 Task:  Click on Hockey In the Cross-Check Hockey League click on  Pick Sheet Your name Abigail Davis Team name St. Charles Chill - D and  Email softage.4@softage.net Period 1 - 3 Point Game Los Angeles Kings Period 1 - 2 Point Game Edmonton Oilers Period 1 - 1 Point Game Detroit Red Wings Period 2 - 3 Point Game Dallas Stars Period 2 - 2 Point Game Columbus Blue Jackets Period 2 - 1 Point Game Colorado Avalanche Period 3 - 3 Point Game Chicago Blackhawks Period 3 - 2 Point Game Carolina Hurricanes Period 3 - 1 Point Game Calgary Flames Submit pick sheet
Action: Mouse moved to (659, 244)
Screenshot: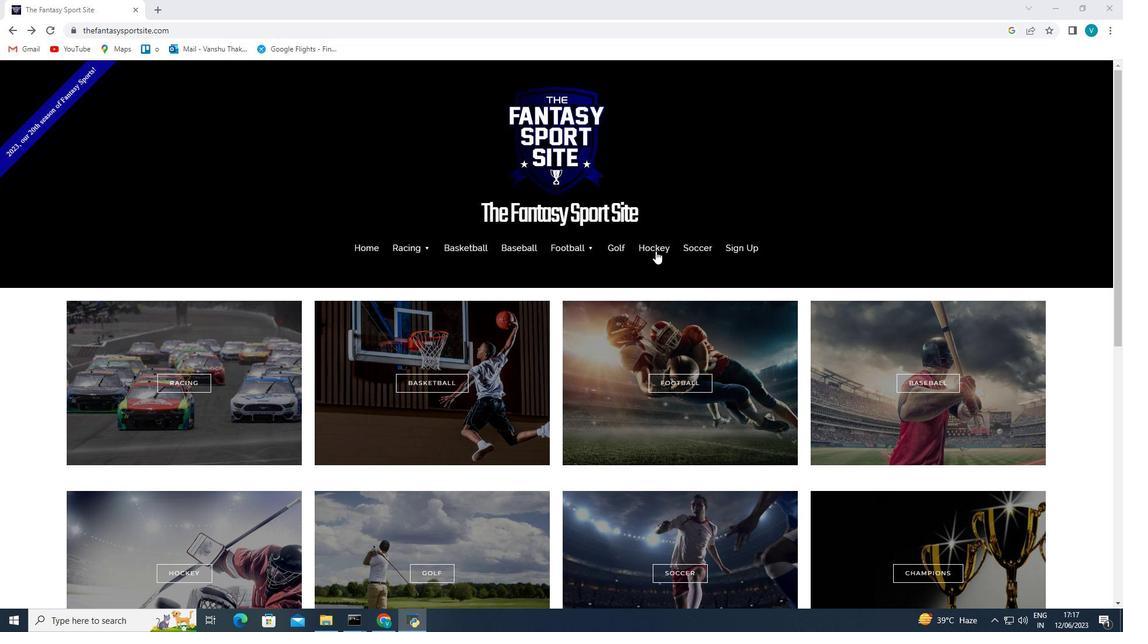 
Action: Mouse pressed left at (659, 244)
Screenshot: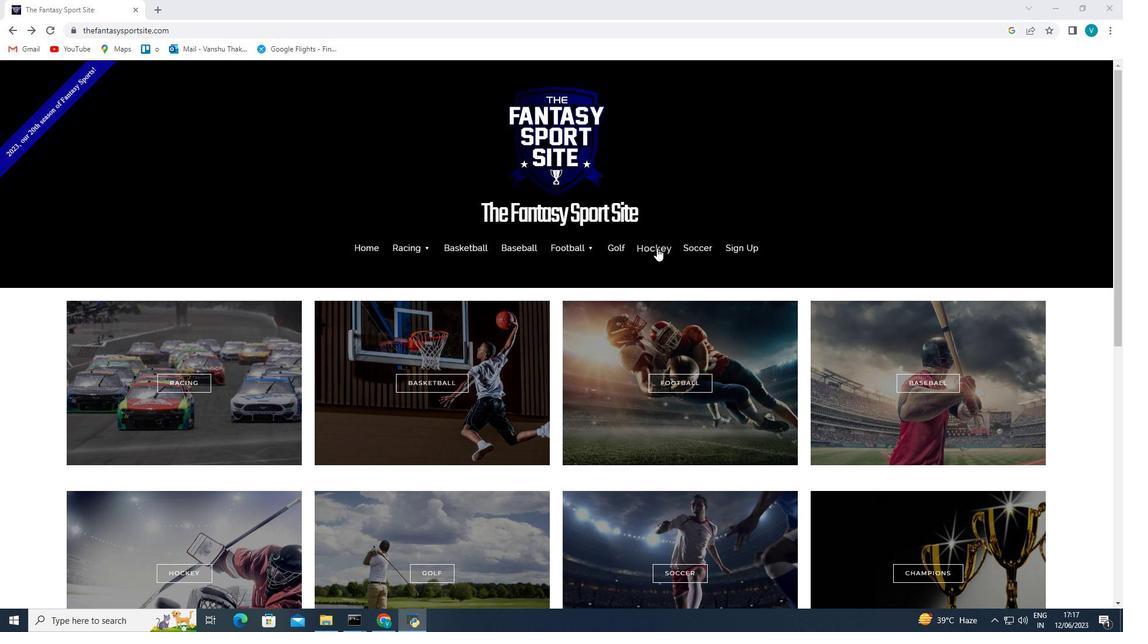 
Action: Mouse moved to (331, 576)
Screenshot: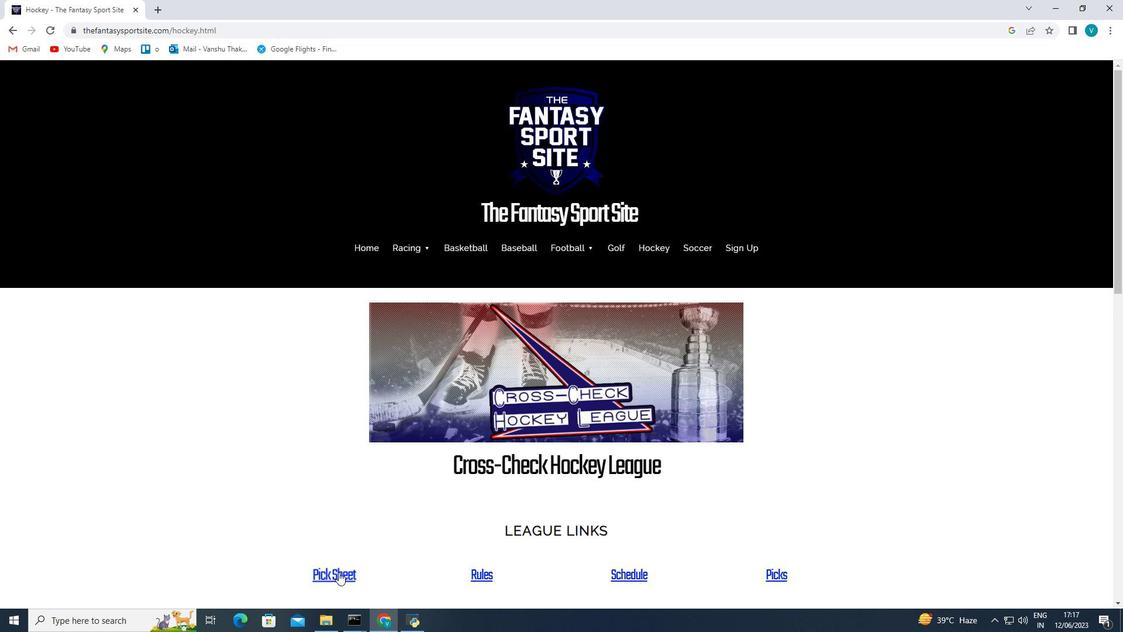 
Action: Mouse pressed left at (331, 576)
Screenshot: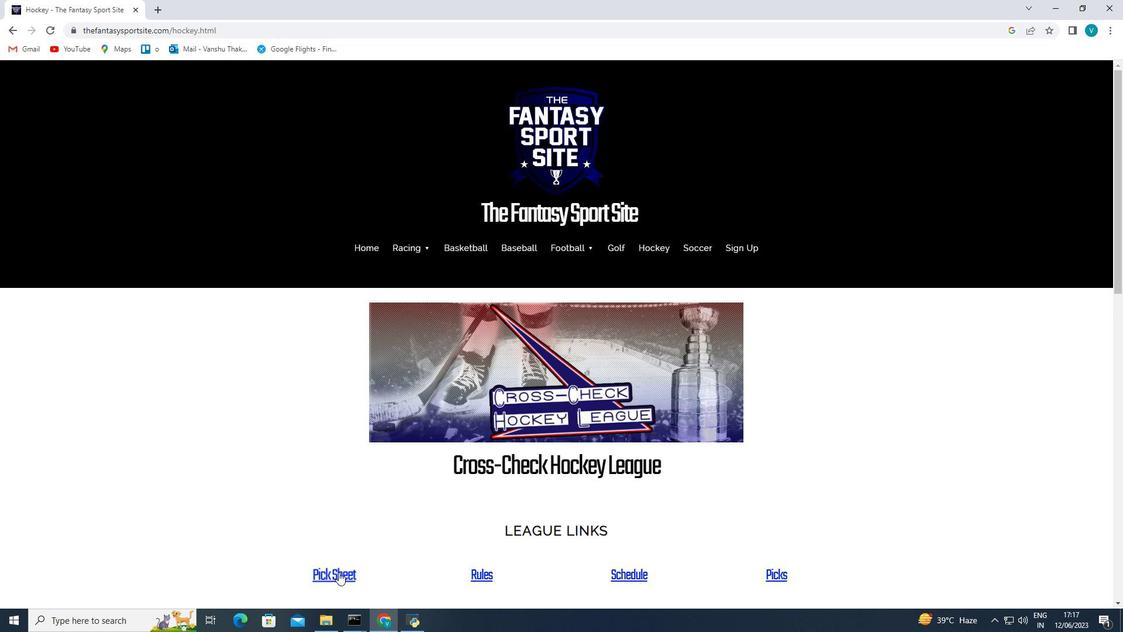 
Action: Mouse moved to (766, 395)
Screenshot: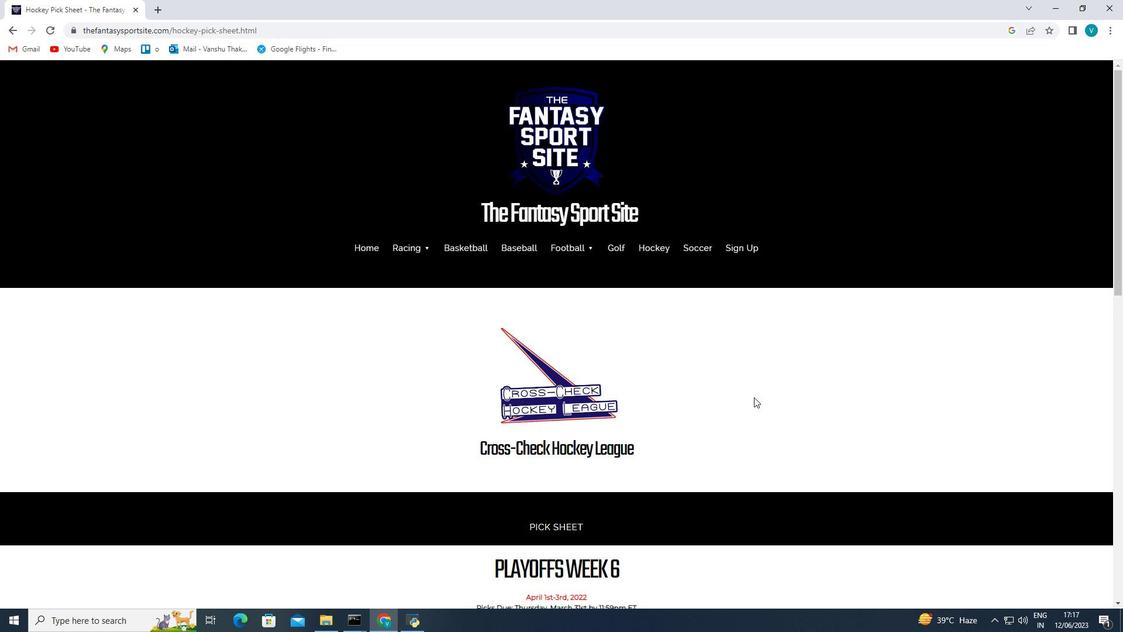 
Action: Mouse scrolled (766, 395) with delta (0, 0)
Screenshot: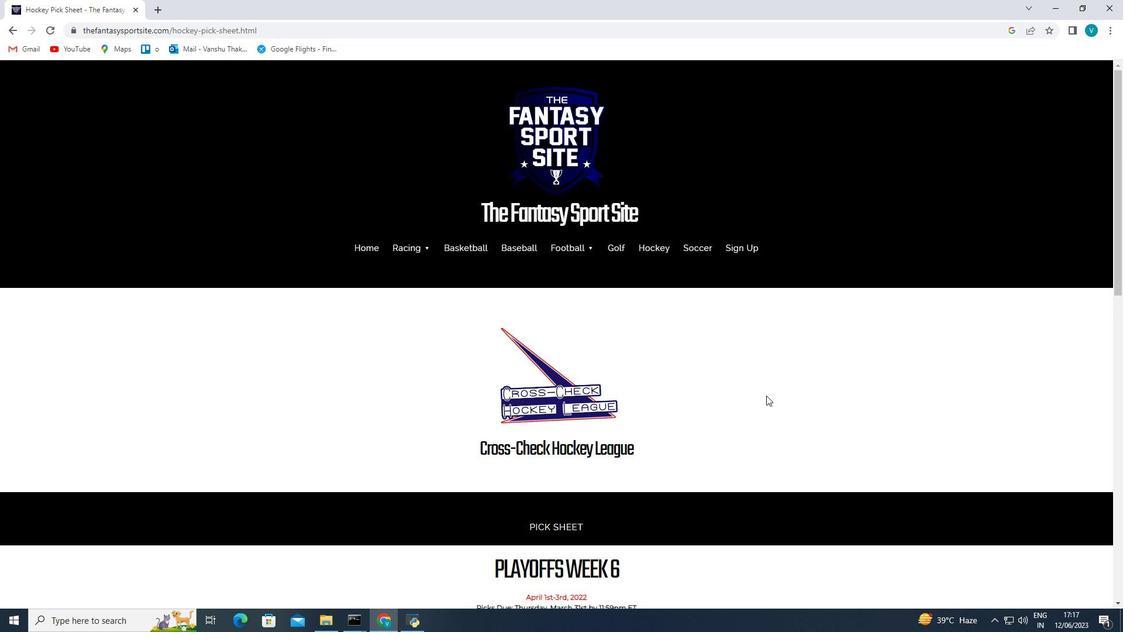 
Action: Mouse scrolled (766, 395) with delta (0, 0)
Screenshot: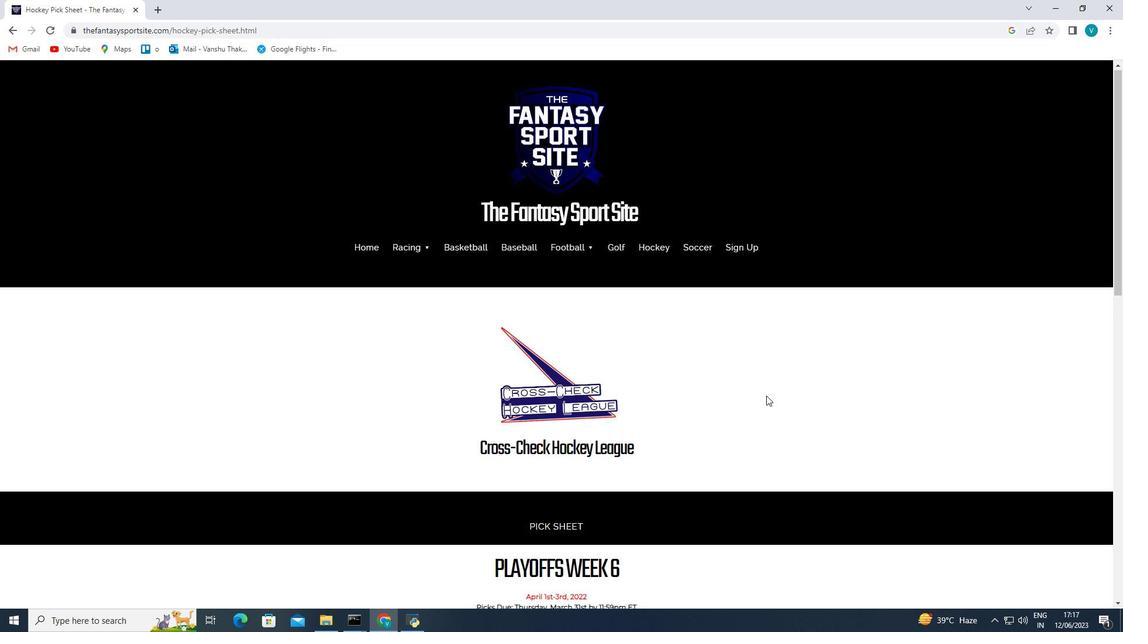 
Action: Mouse scrolled (766, 395) with delta (0, 0)
Screenshot: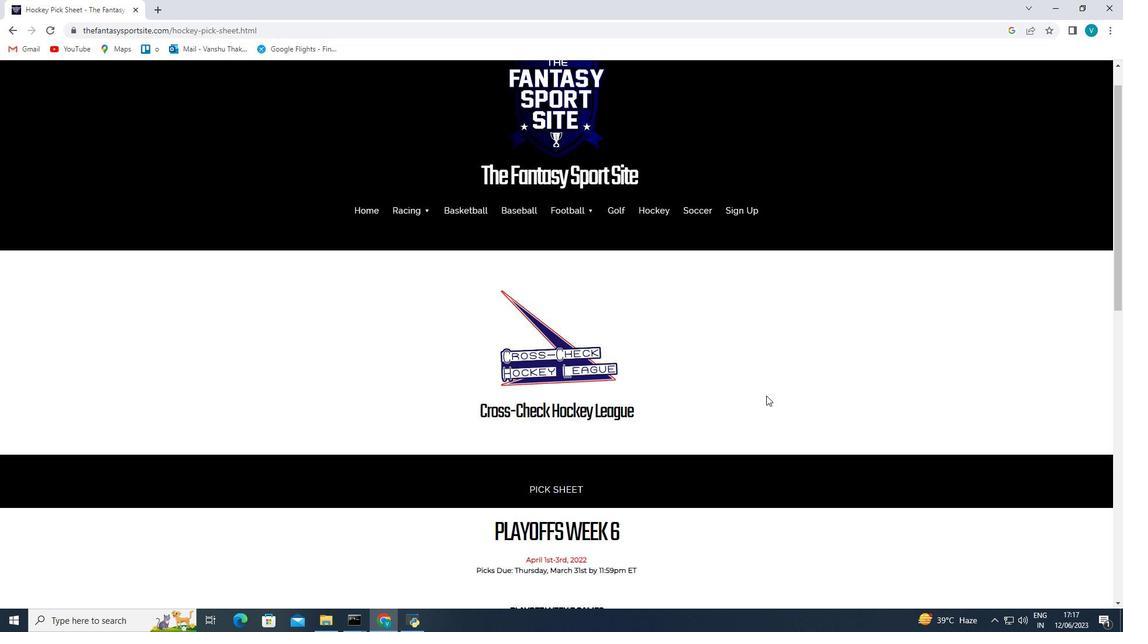 
Action: Mouse moved to (769, 395)
Screenshot: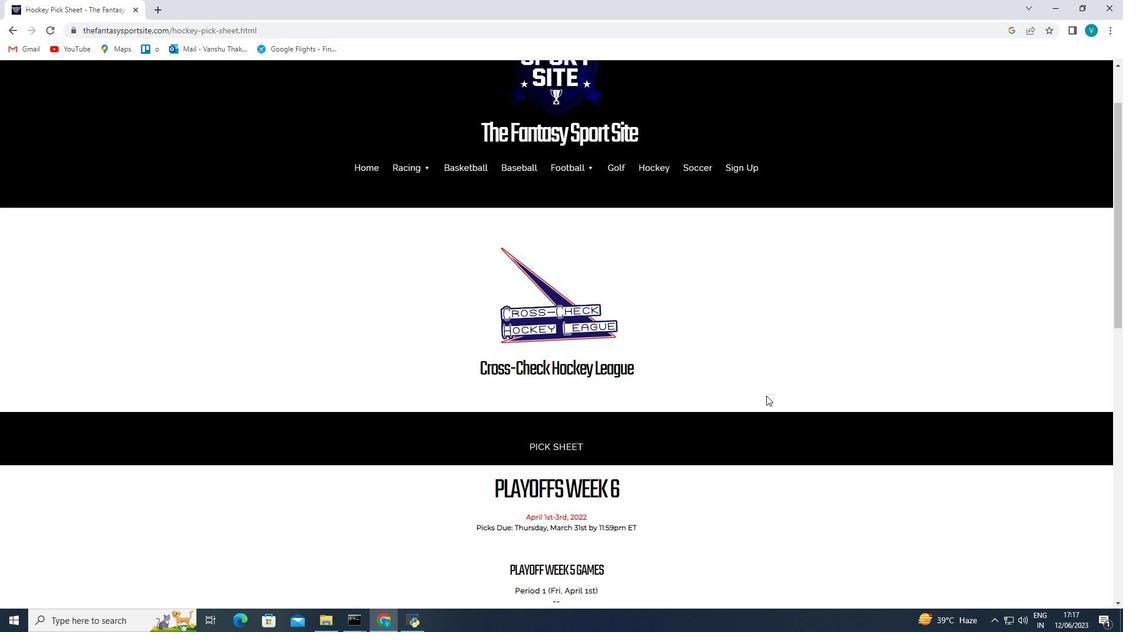 
Action: Mouse scrolled (769, 394) with delta (0, 0)
Screenshot: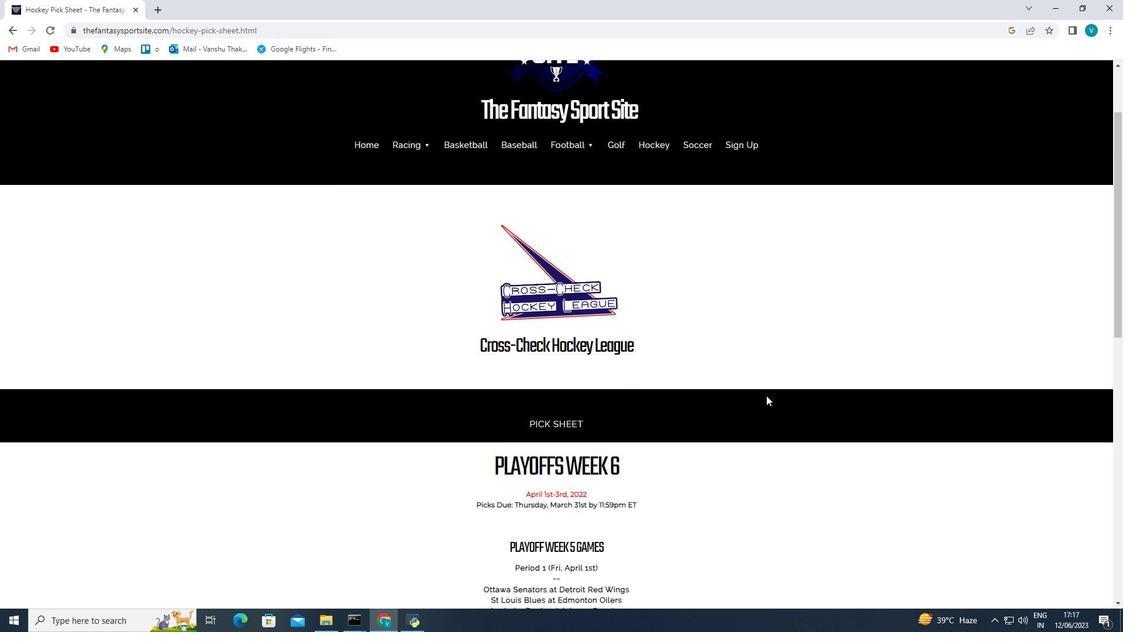 
Action: Mouse moved to (772, 393)
Screenshot: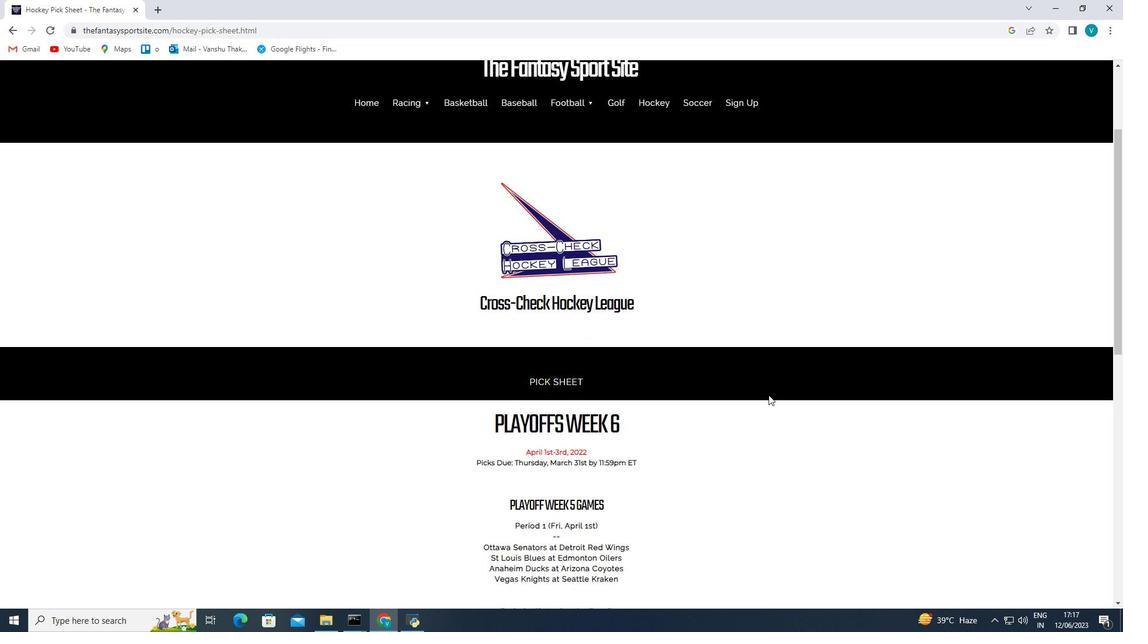 
Action: Mouse scrolled (772, 392) with delta (0, 0)
Screenshot: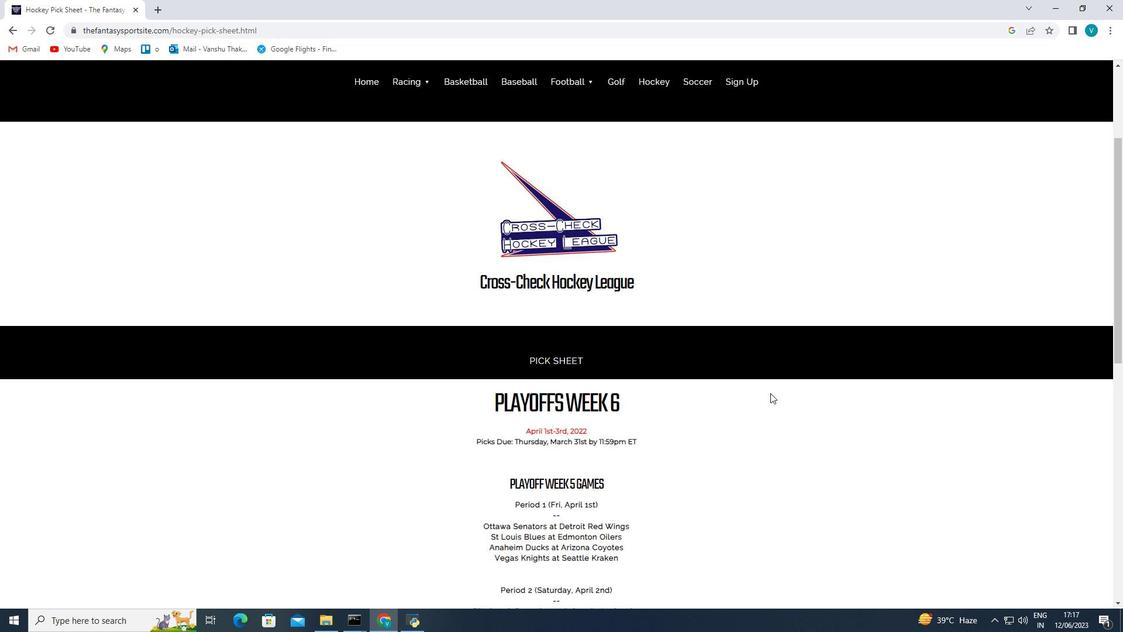 
Action: Mouse moved to (774, 391)
Screenshot: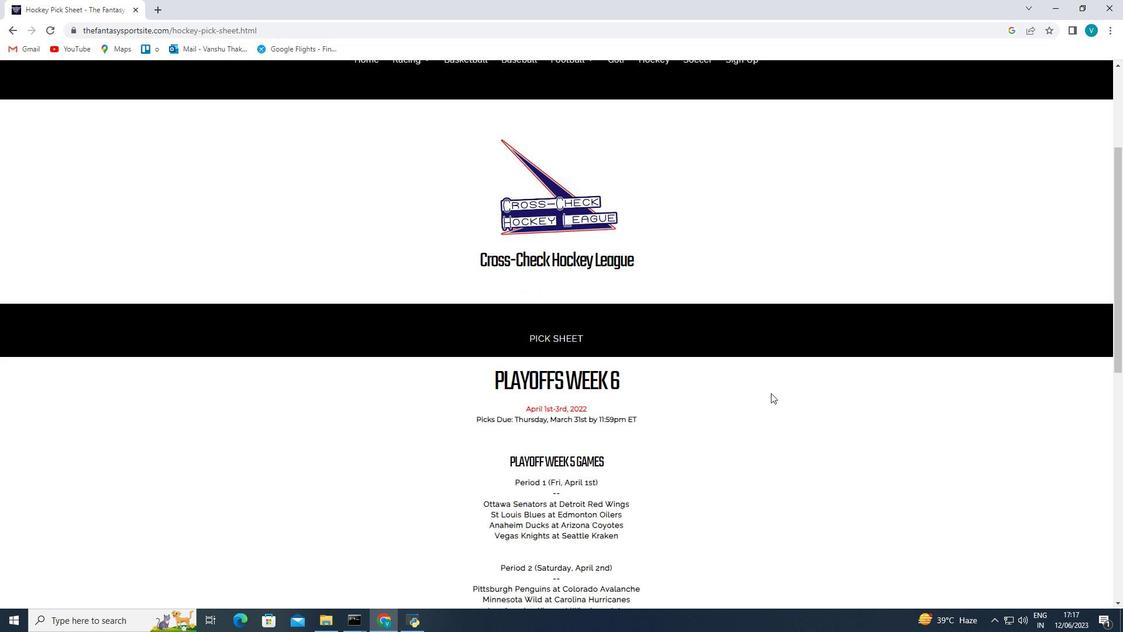 
Action: Mouse scrolled (774, 391) with delta (0, 0)
Screenshot: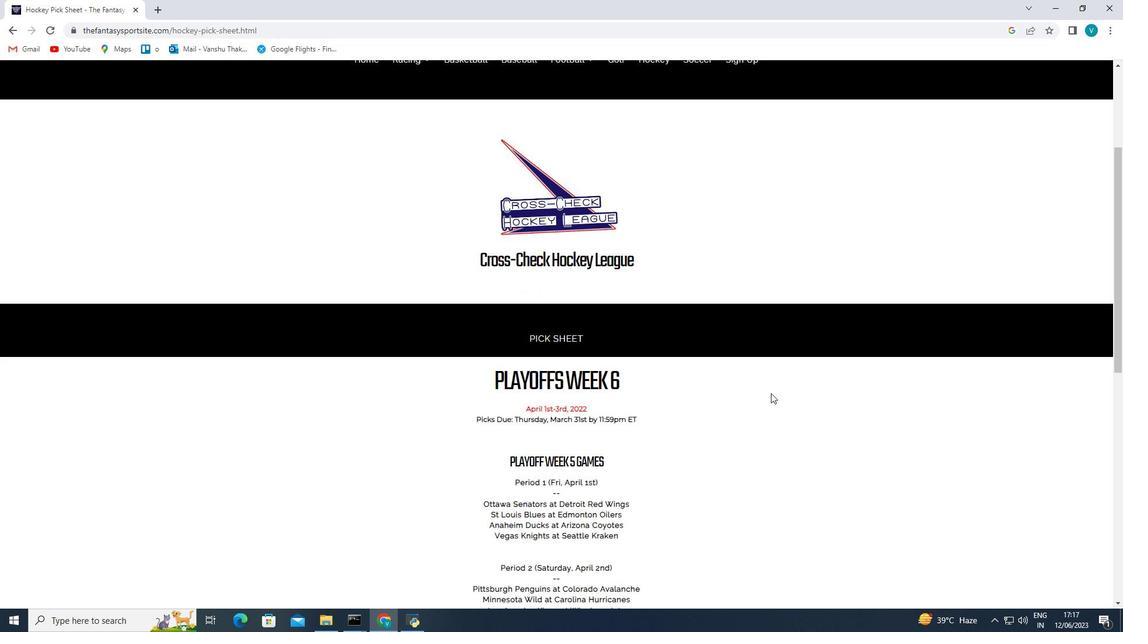 
Action: Mouse moved to (775, 391)
Screenshot: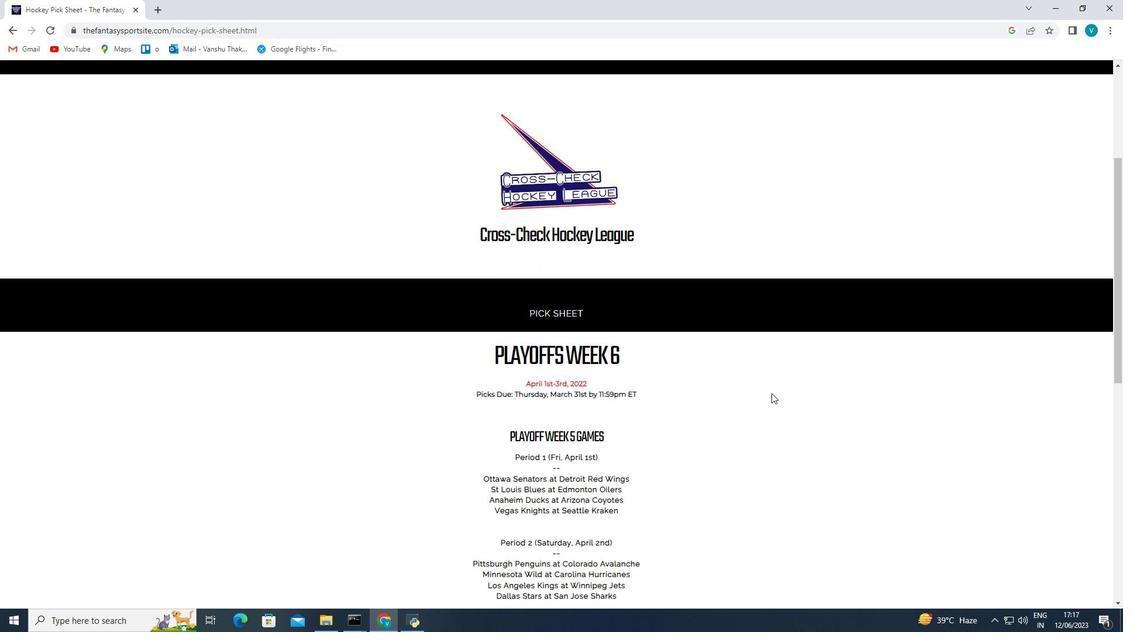 
Action: Mouse scrolled (775, 390) with delta (0, 0)
Screenshot: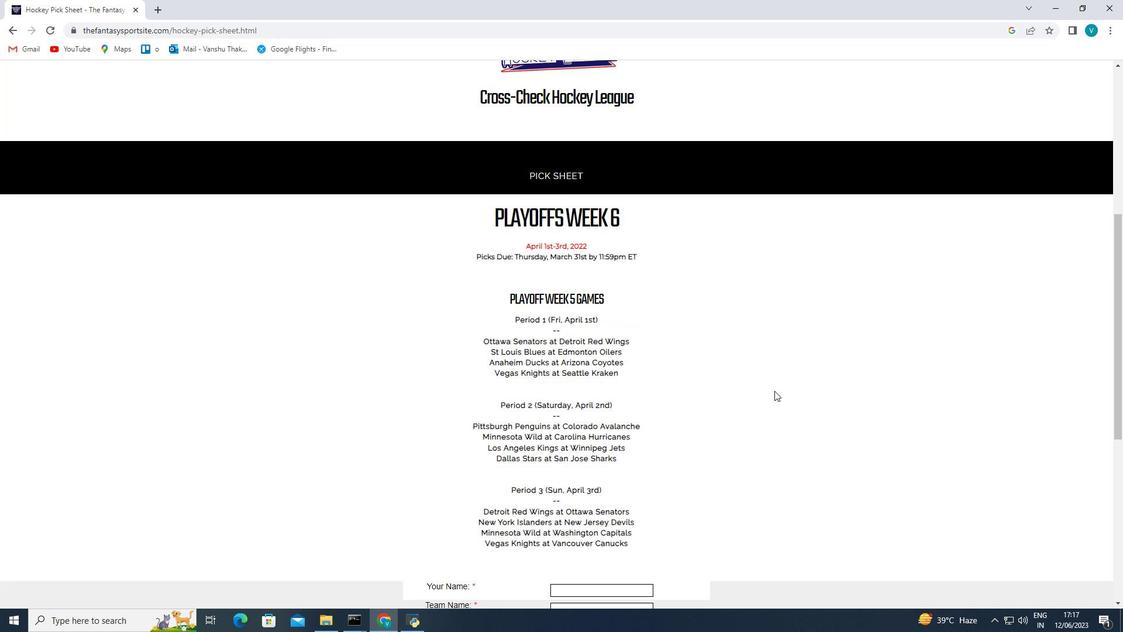 
Action: Mouse scrolled (775, 390) with delta (0, 0)
Screenshot: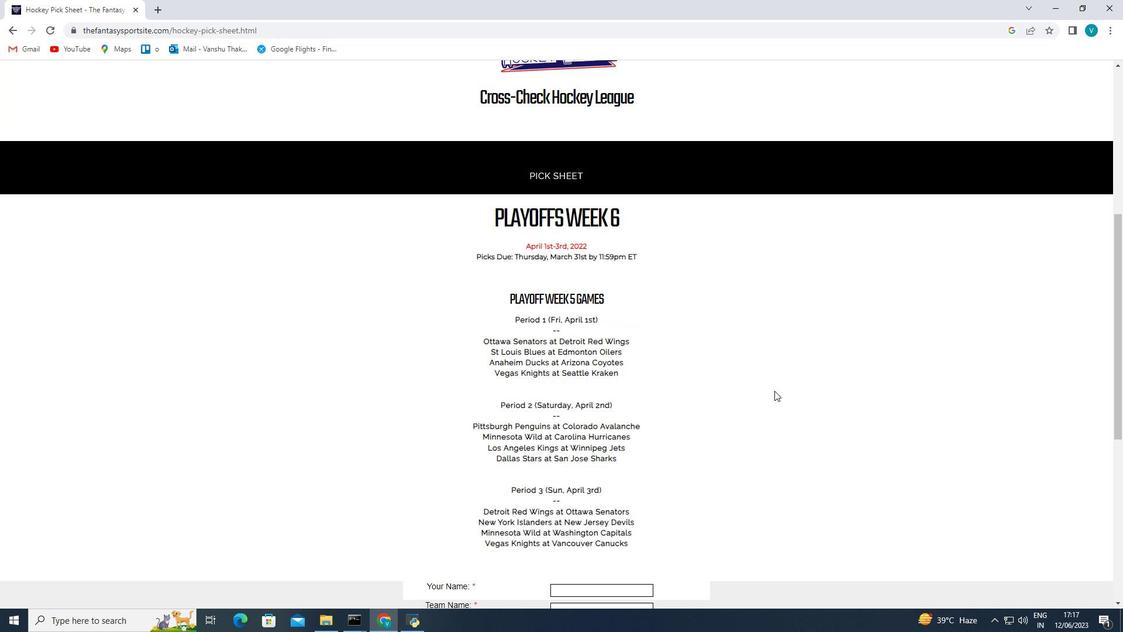 
Action: Mouse scrolled (775, 390) with delta (0, 0)
Screenshot: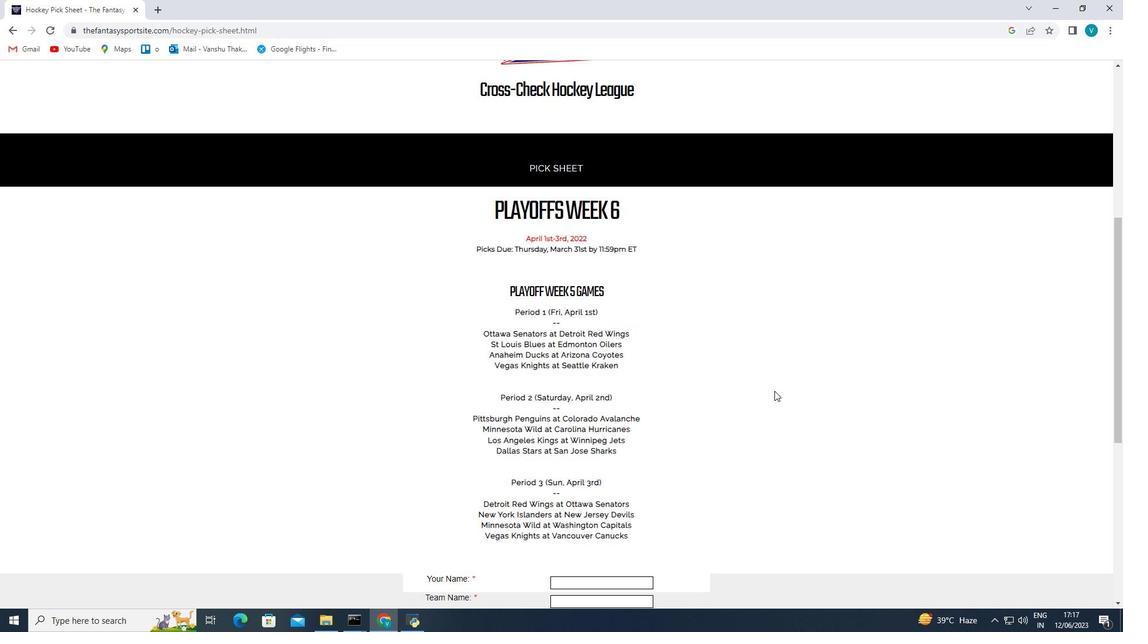 
Action: Mouse scrolled (775, 390) with delta (0, 0)
Screenshot: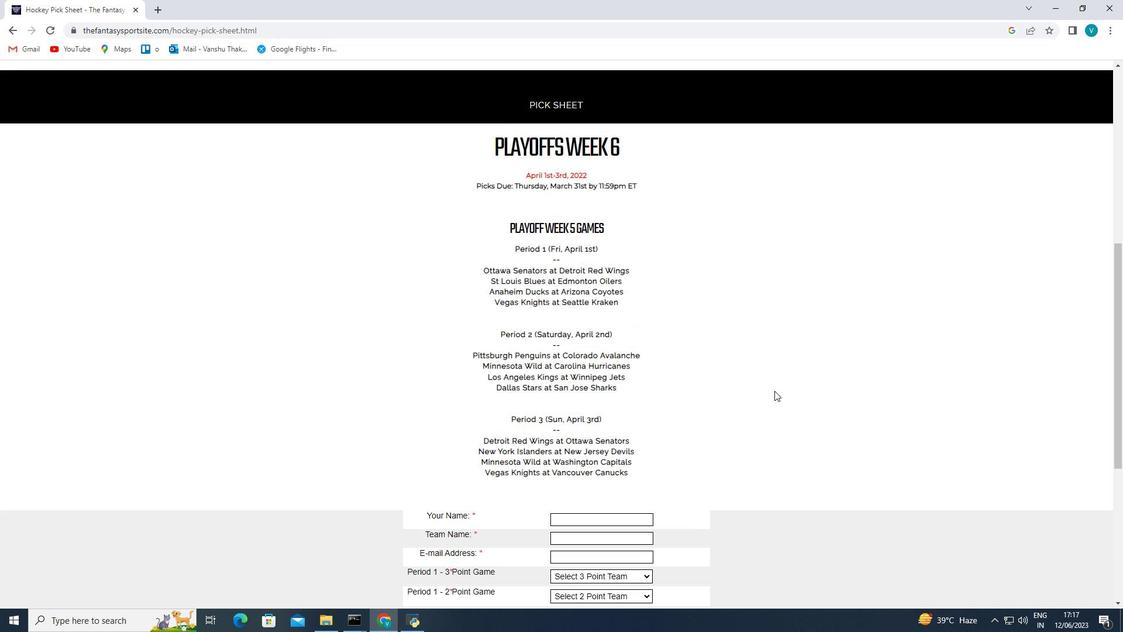 
Action: Mouse scrolled (775, 390) with delta (0, 0)
Screenshot: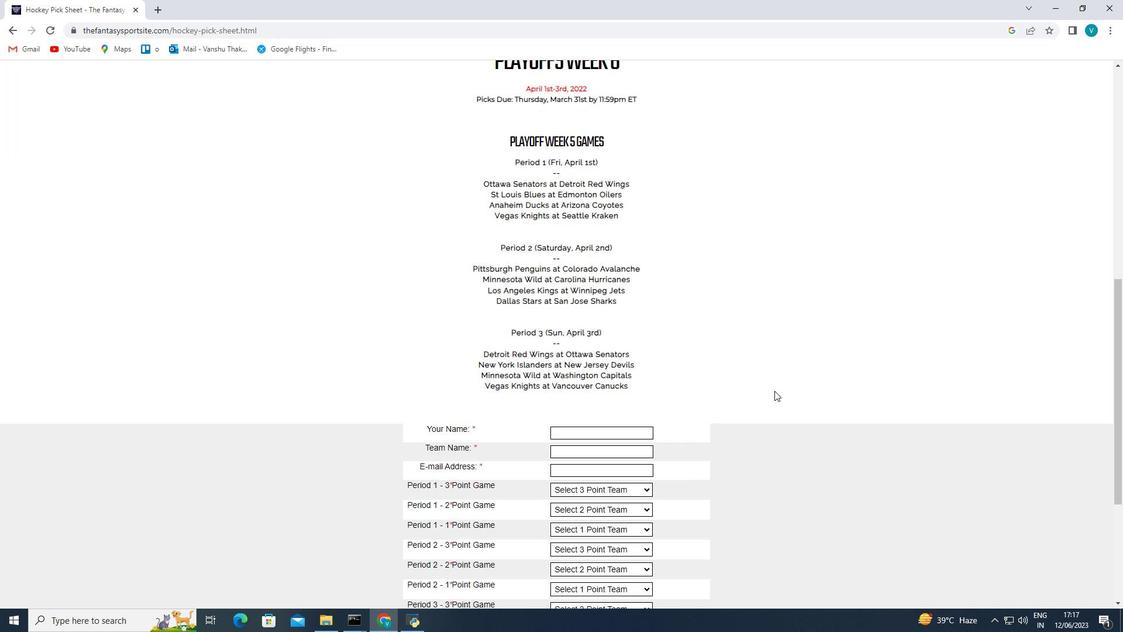 
Action: Mouse scrolled (775, 390) with delta (0, 0)
Screenshot: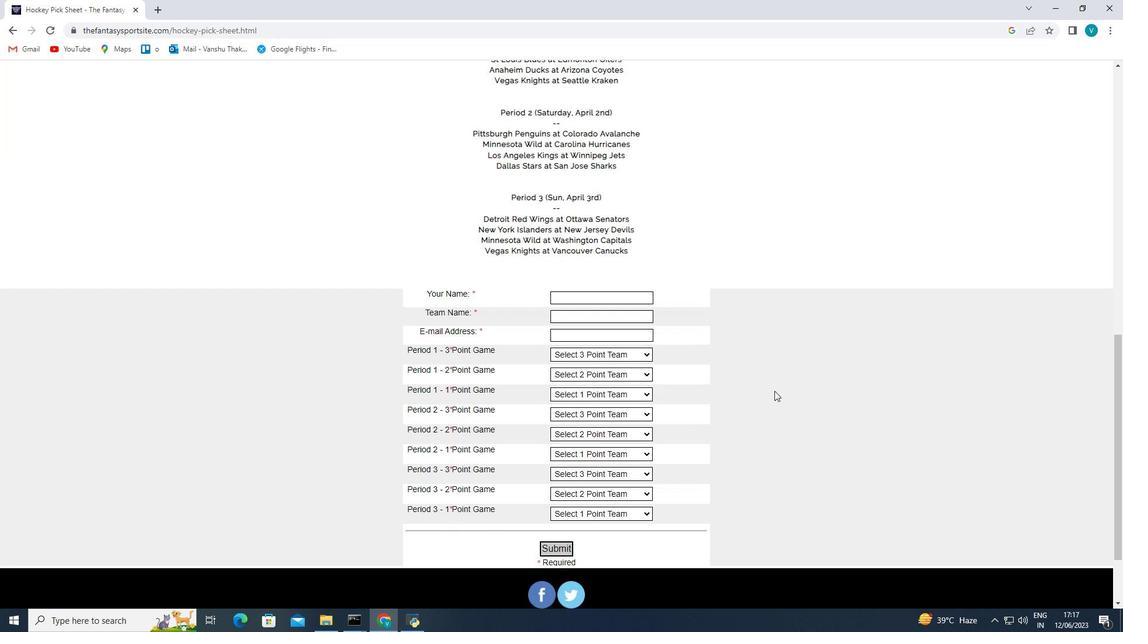 
Action: Mouse moved to (607, 244)
Screenshot: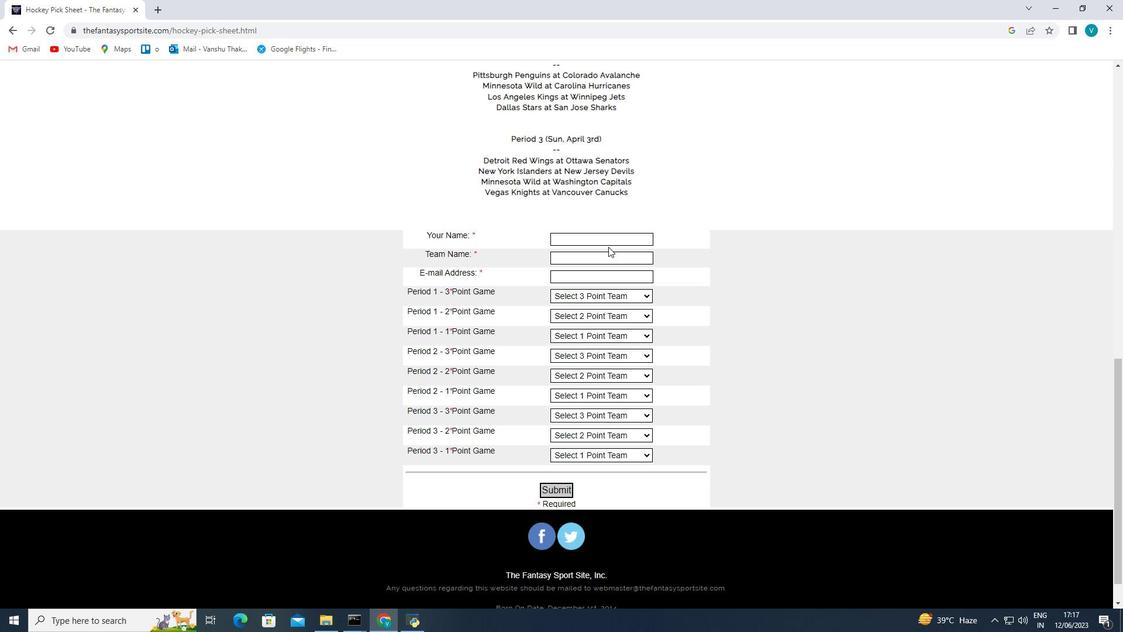 
Action: Mouse pressed left at (607, 244)
Screenshot: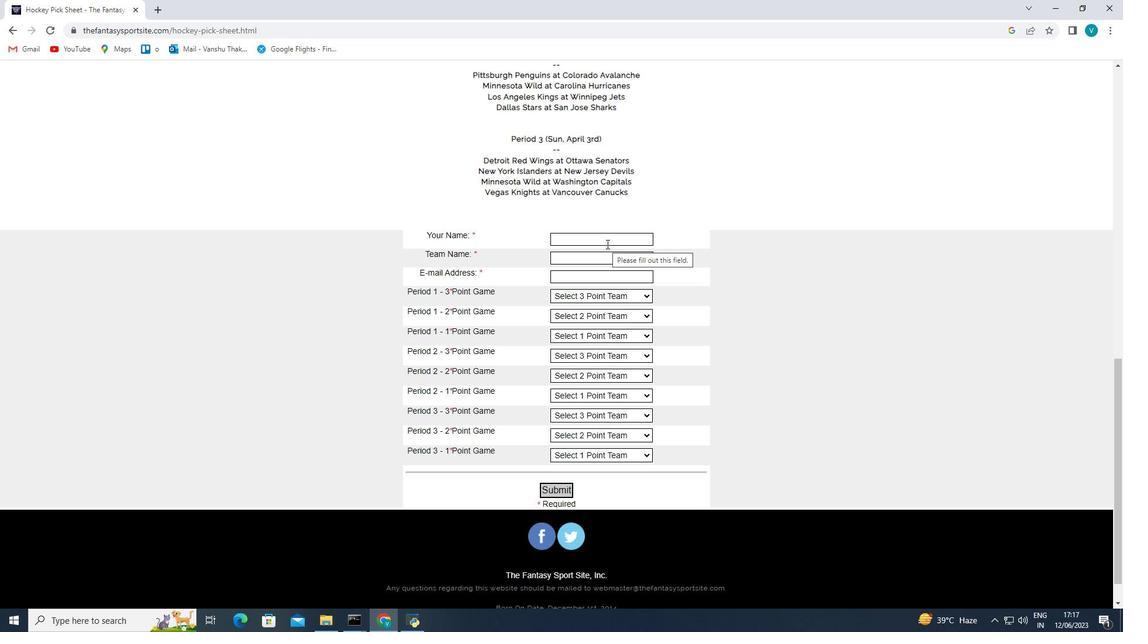 
Action: Key pressed <Key.shift>Ab
Screenshot: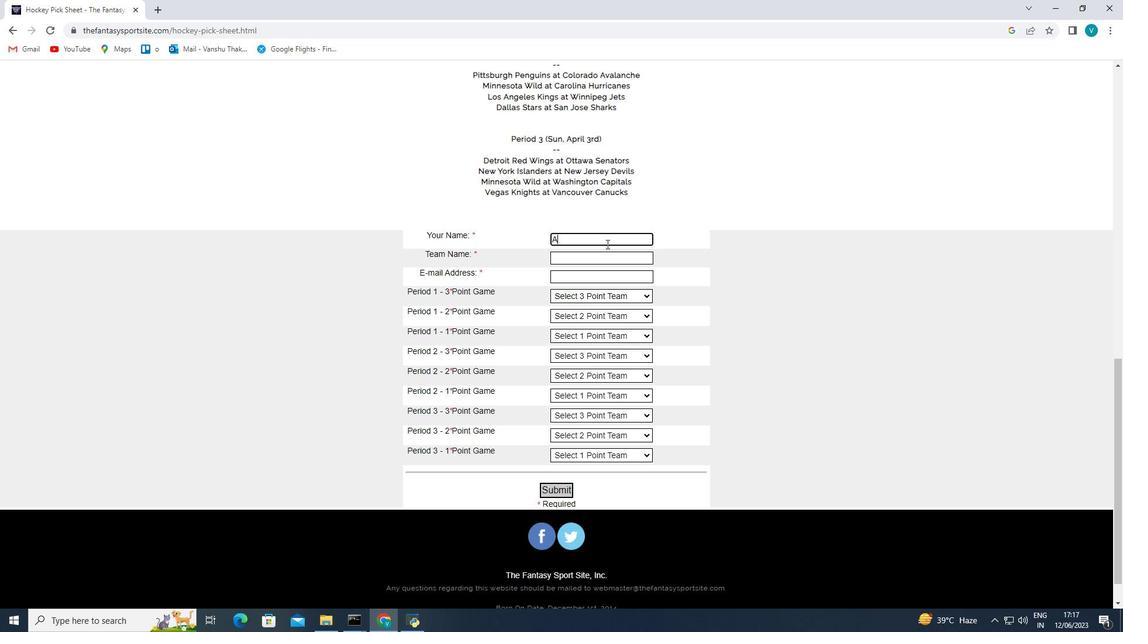 
Action: Mouse moved to (607, 244)
Screenshot: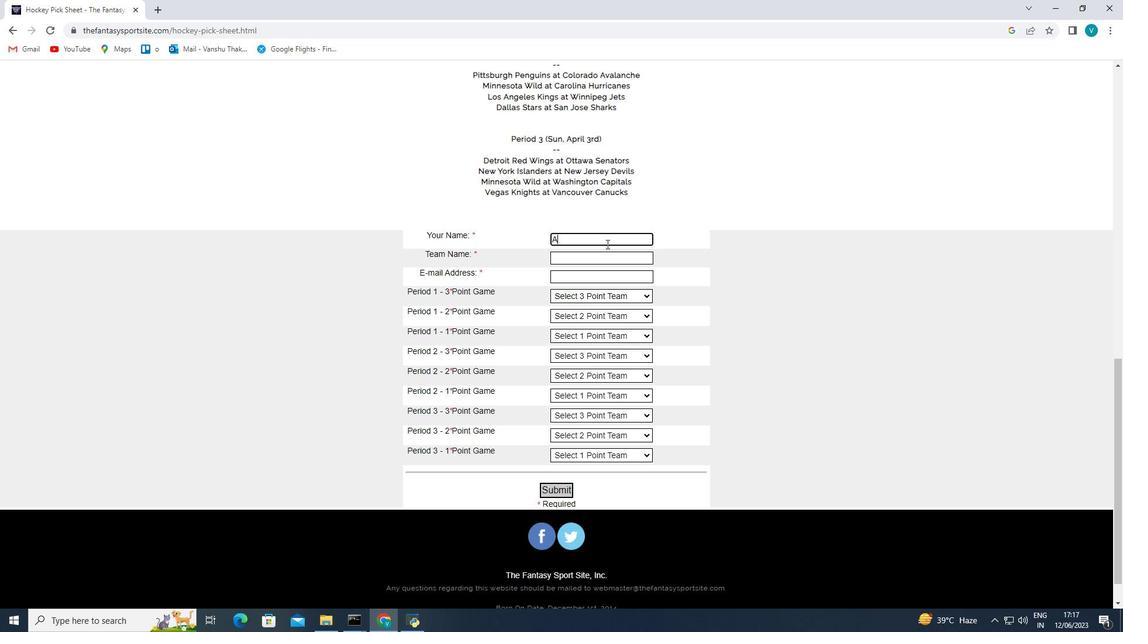 
Action: Key pressed i
Screenshot: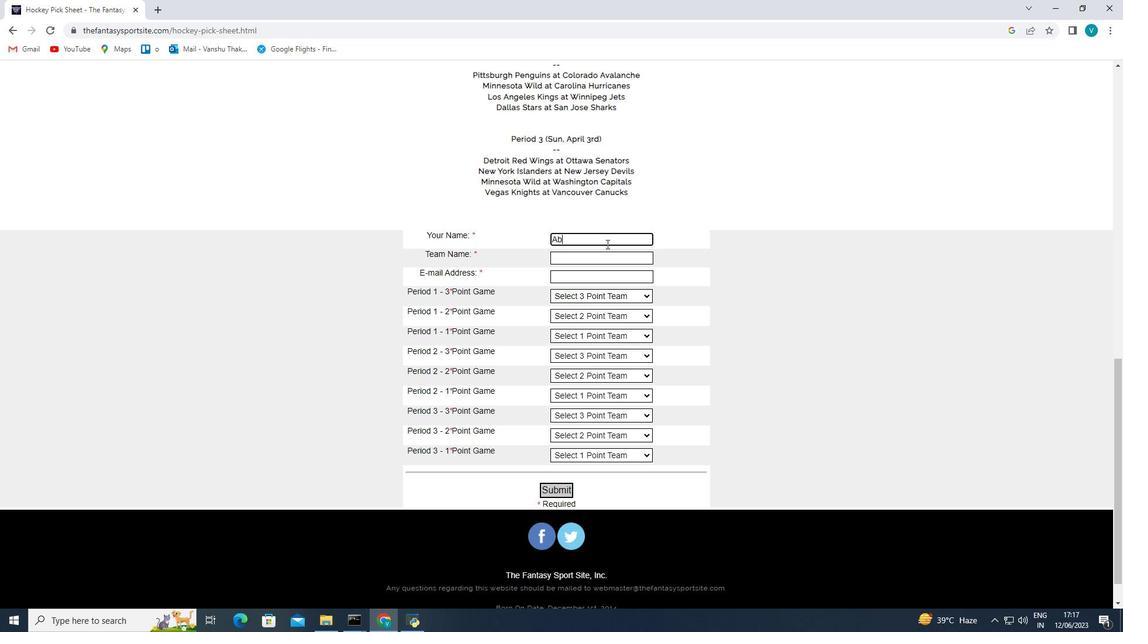 
Action: Mouse moved to (608, 241)
Screenshot: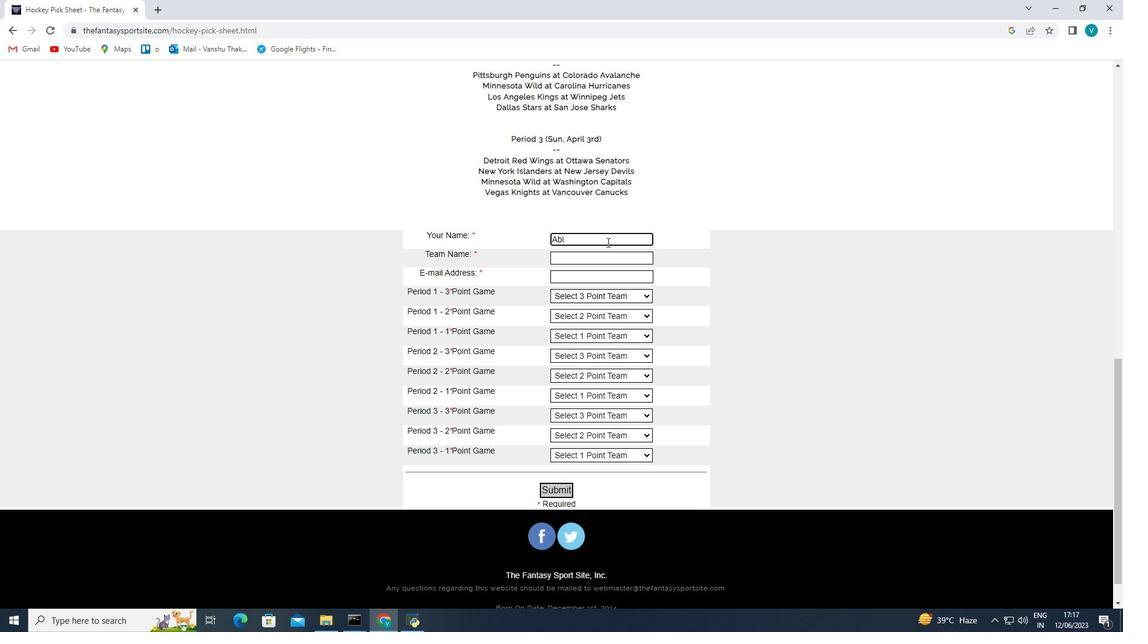 
Action: Key pressed gail<Key.space><Key.shift>Davis
Screenshot: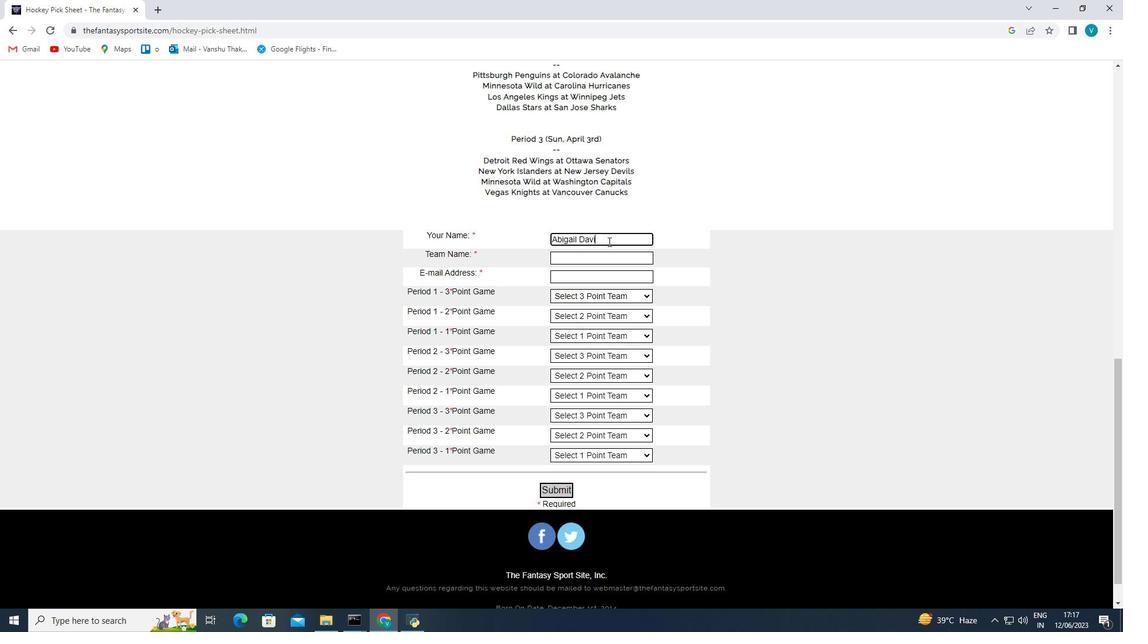 
Action: Mouse moved to (603, 255)
Screenshot: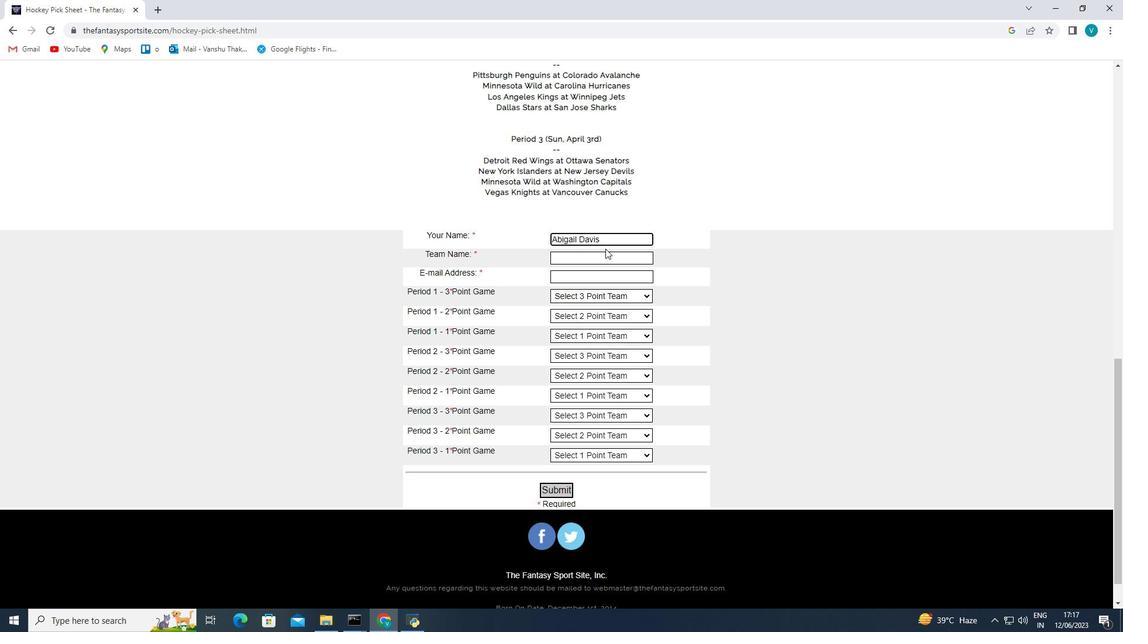 
Action: Mouse pressed left at (603, 255)
Screenshot: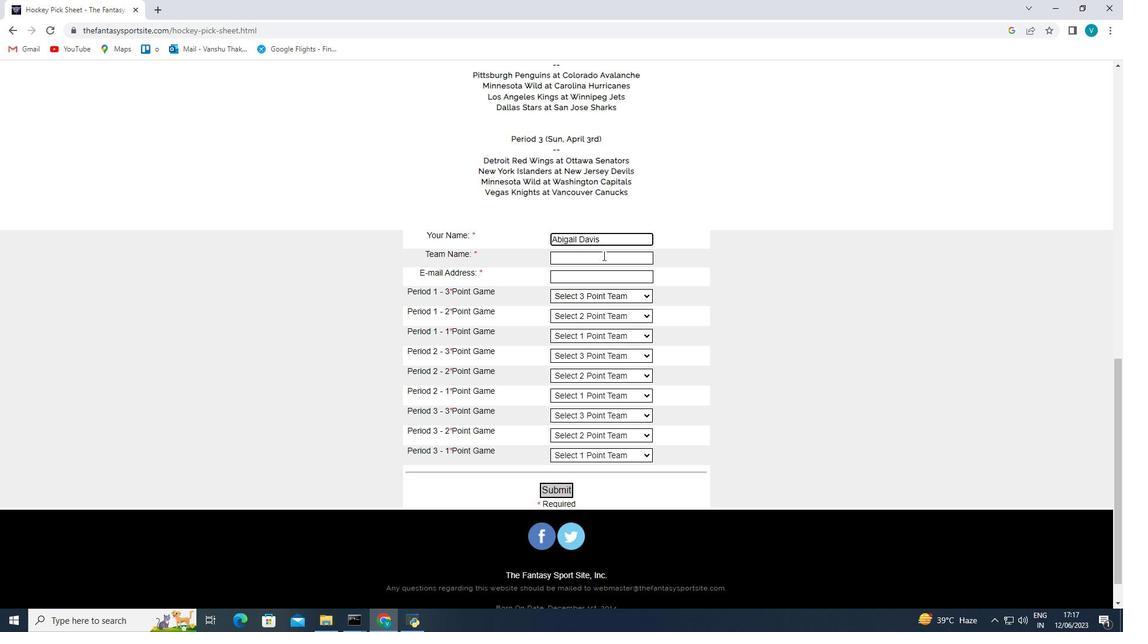 
Action: Key pressed <Key.shift>St
Screenshot: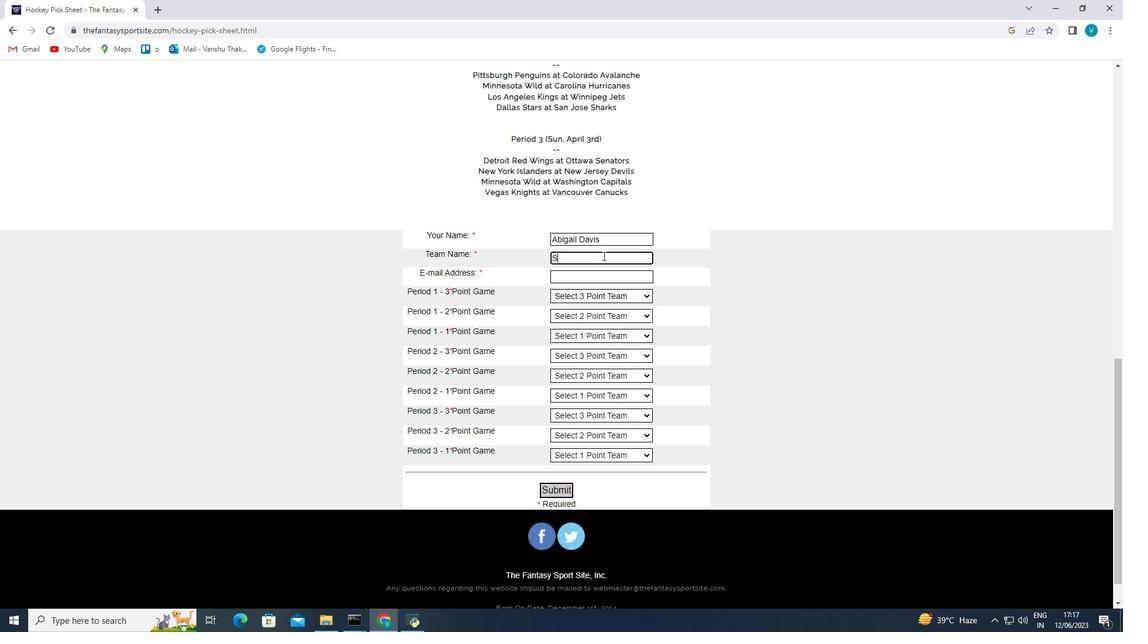 
Action: Mouse moved to (603, 255)
Screenshot: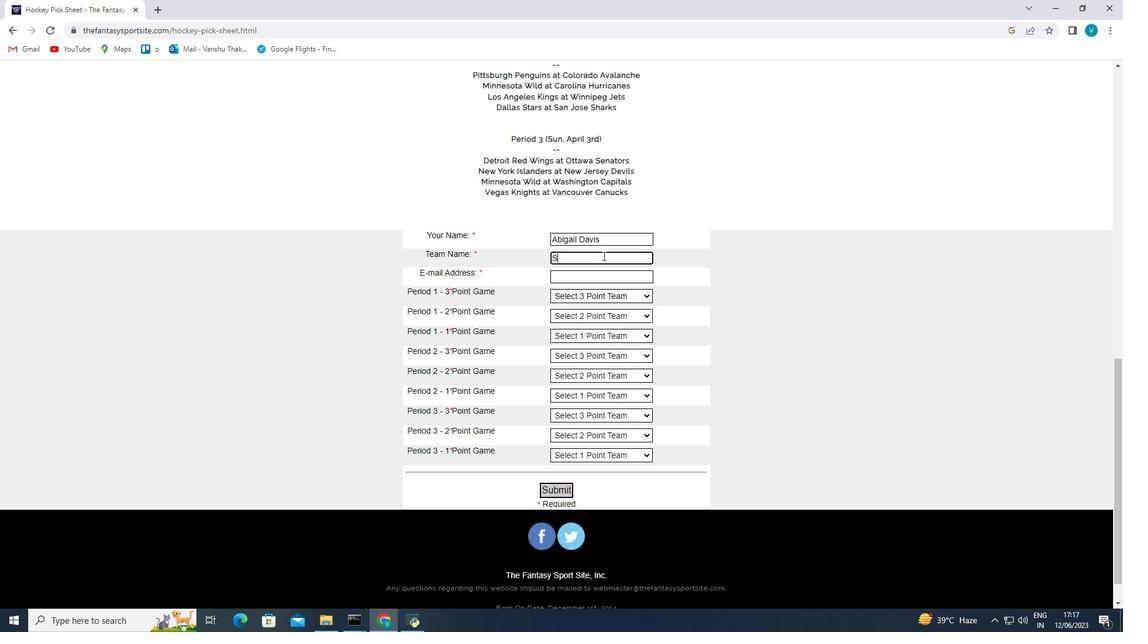 
Action: Key pressed .<Key.space><Key.shift>Ch
Screenshot: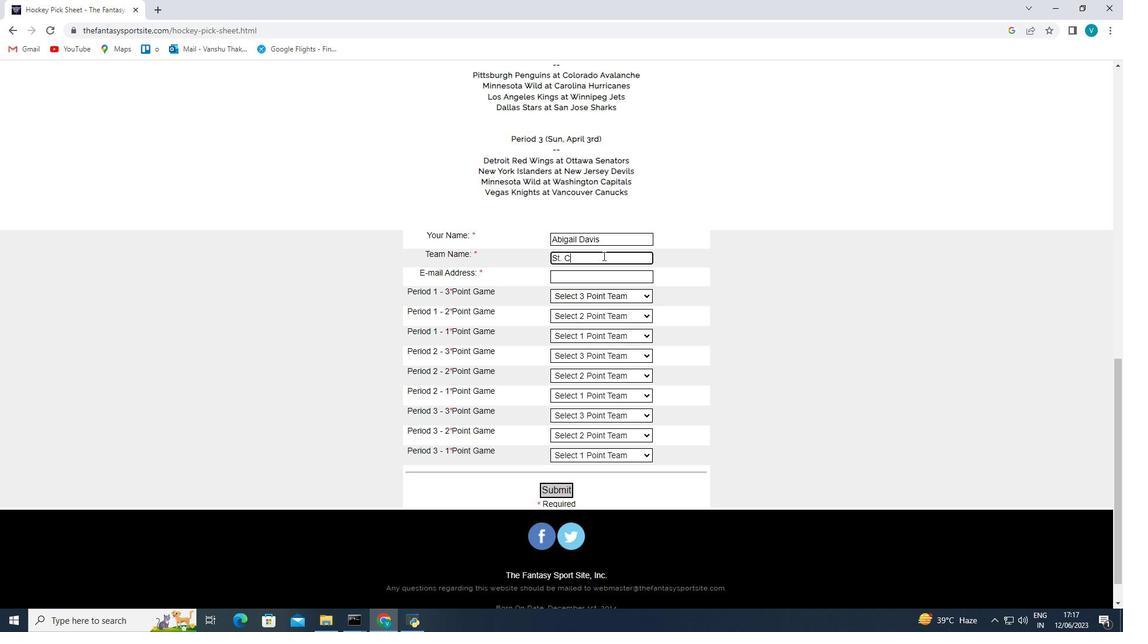 
Action: Mouse moved to (603, 255)
Screenshot: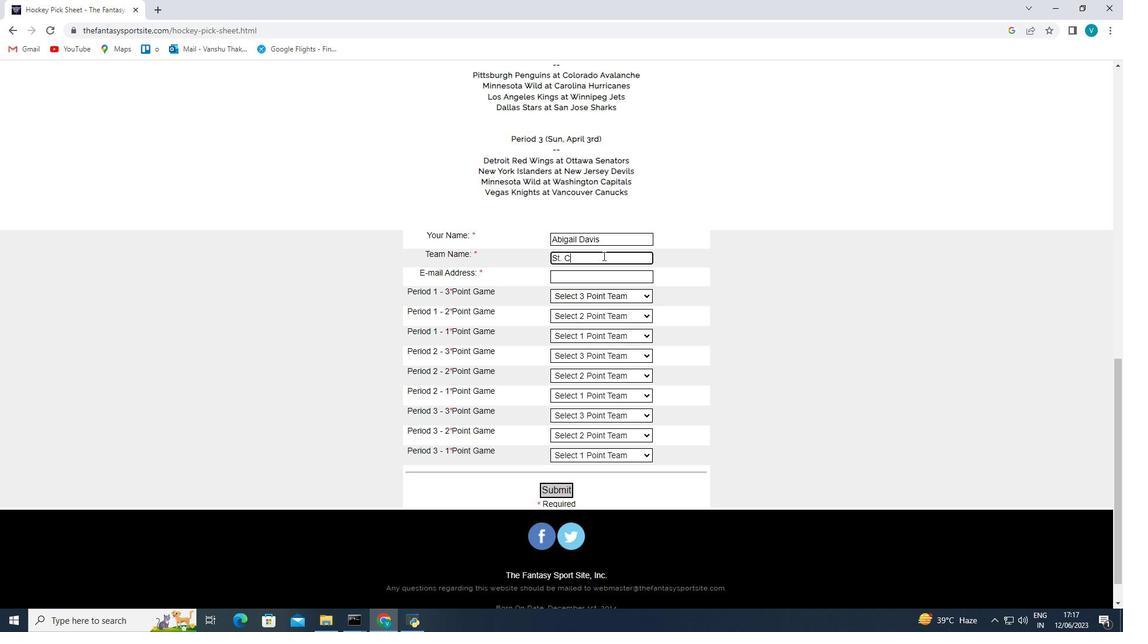 
Action: Key pressed arles
Screenshot: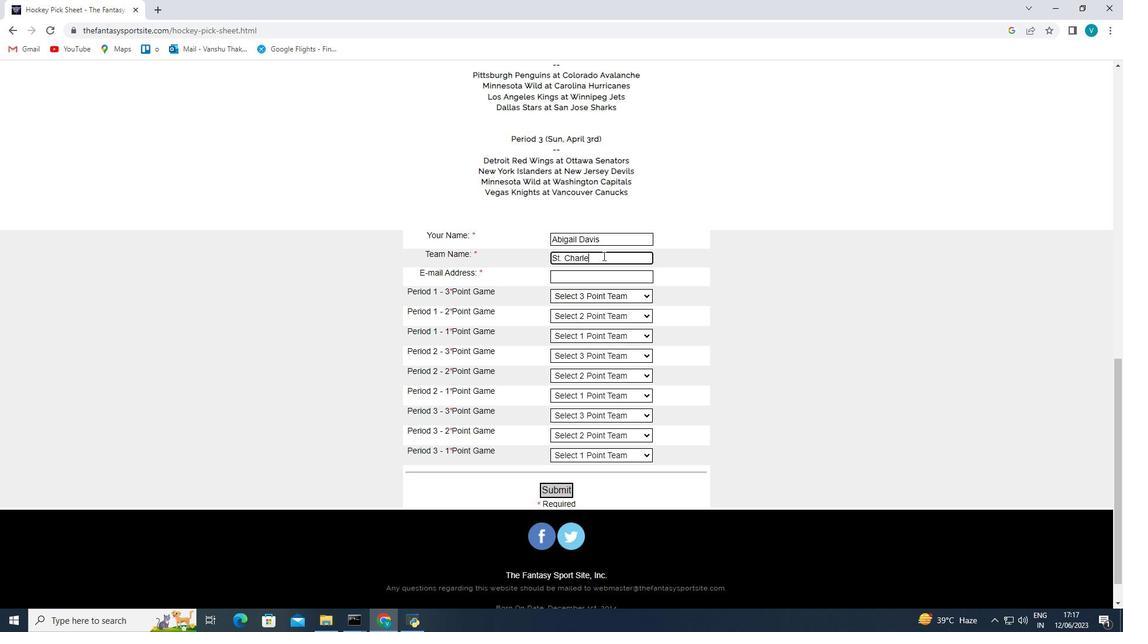 
Action: Mouse moved to (603, 255)
Screenshot: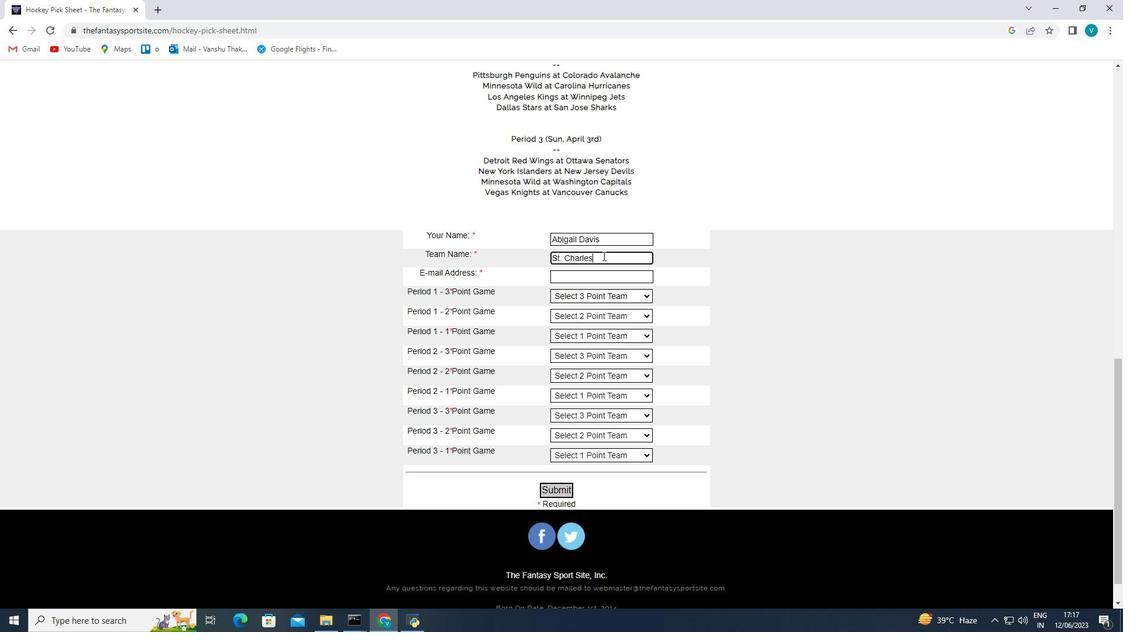 
Action: Key pressed <Key.space><Key.shift>Ch
Screenshot: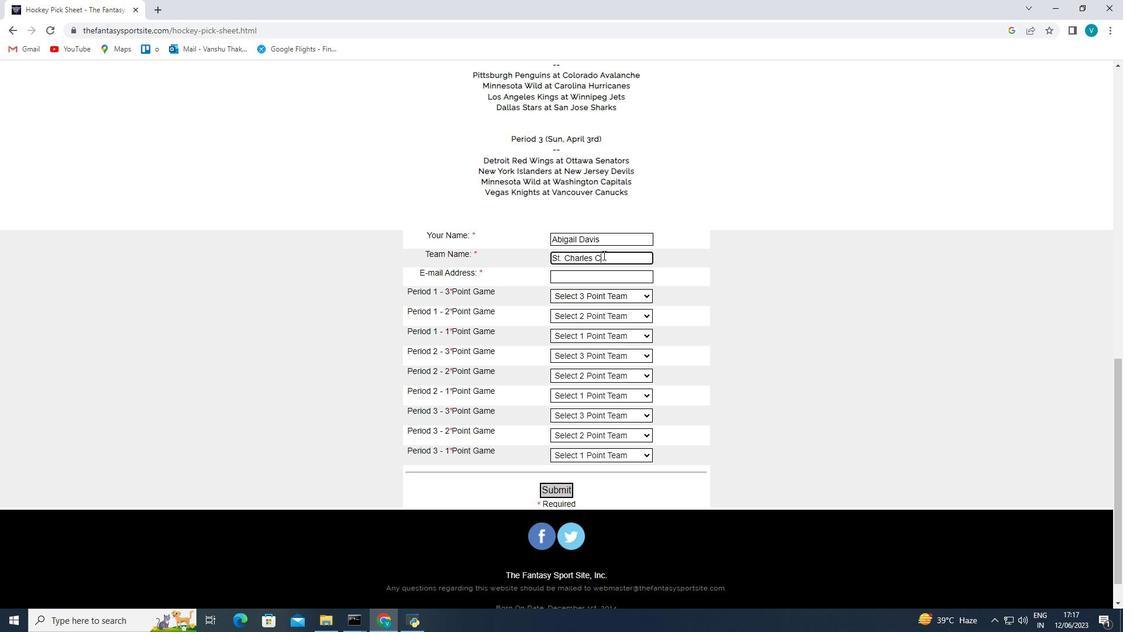 
Action: Mouse moved to (602, 253)
Screenshot: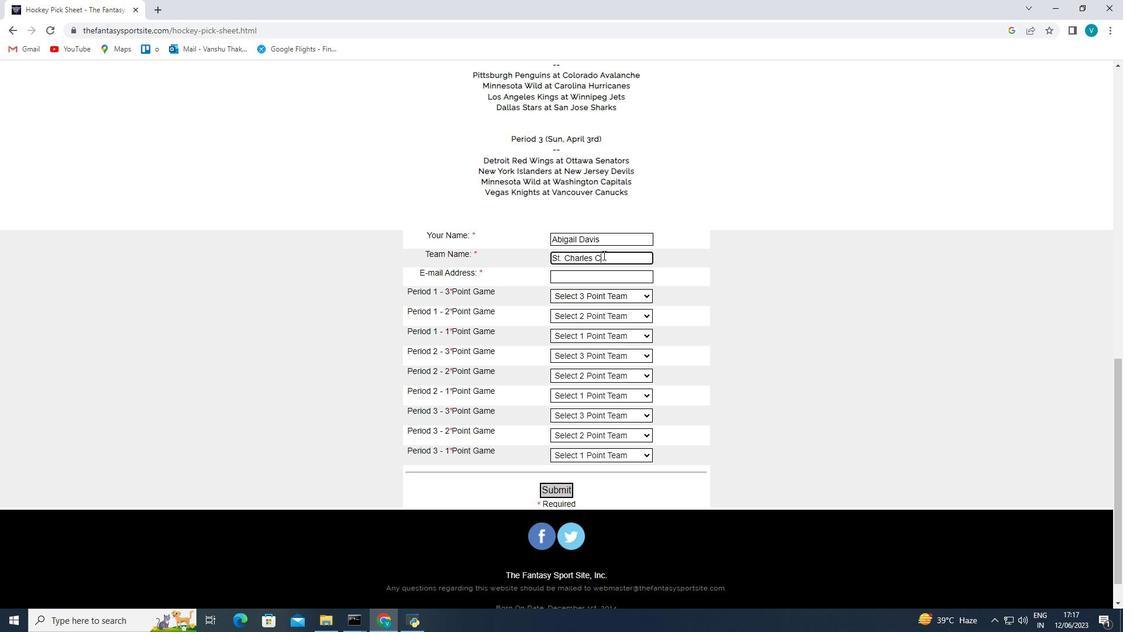 
Action: Key pressed ill-
Screenshot: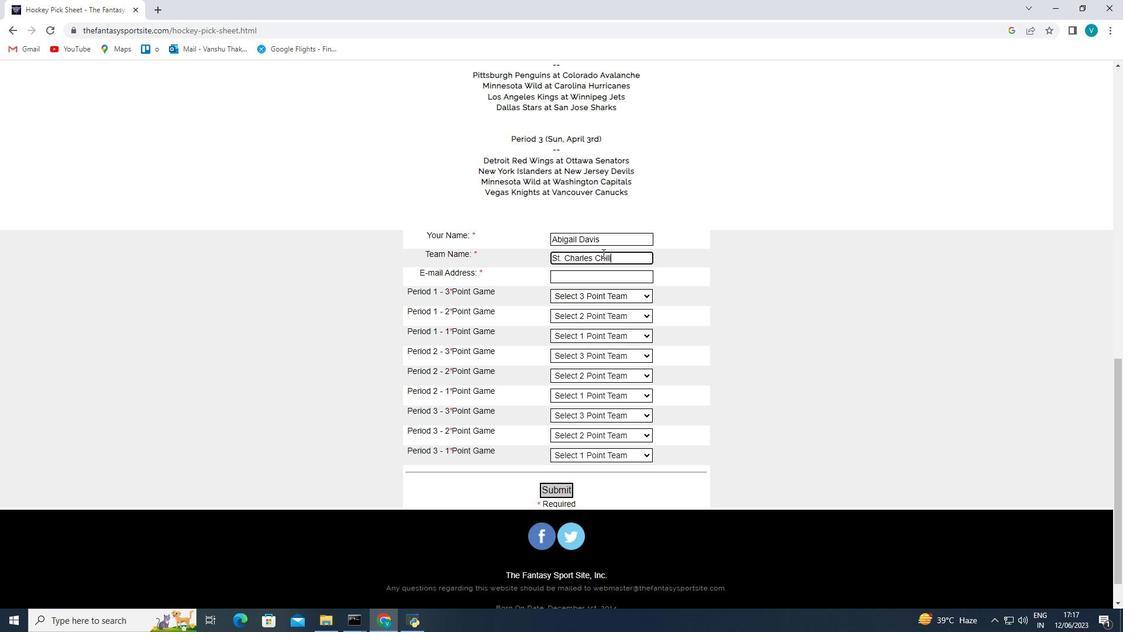 
Action: Mouse moved to (601, 254)
Screenshot: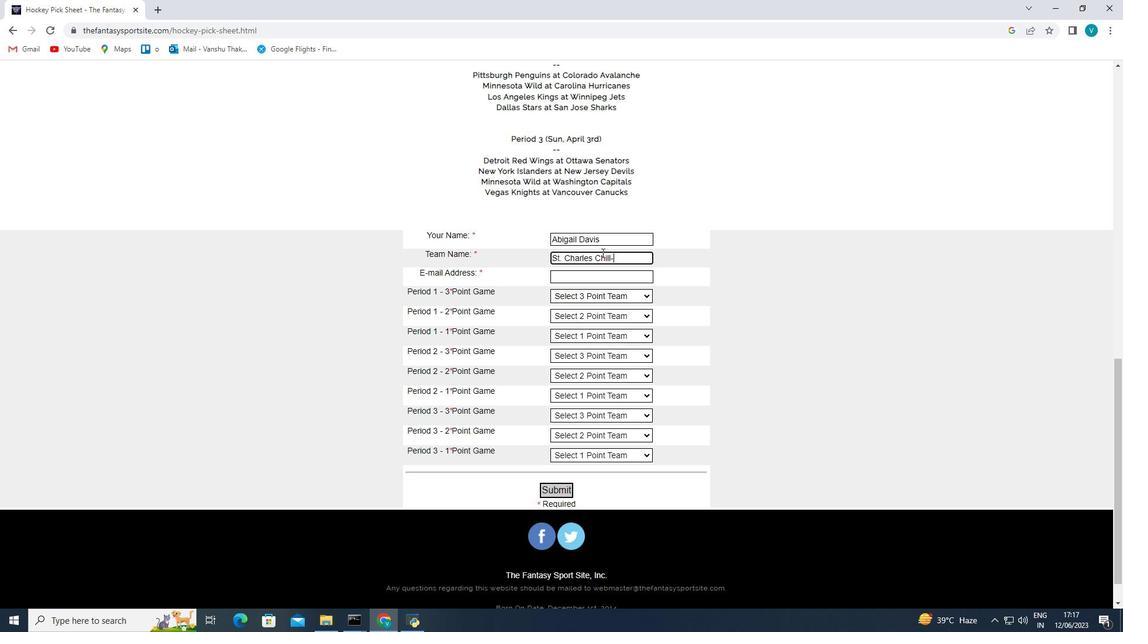 
Action: Key pressed <Key.shift>D
Screenshot: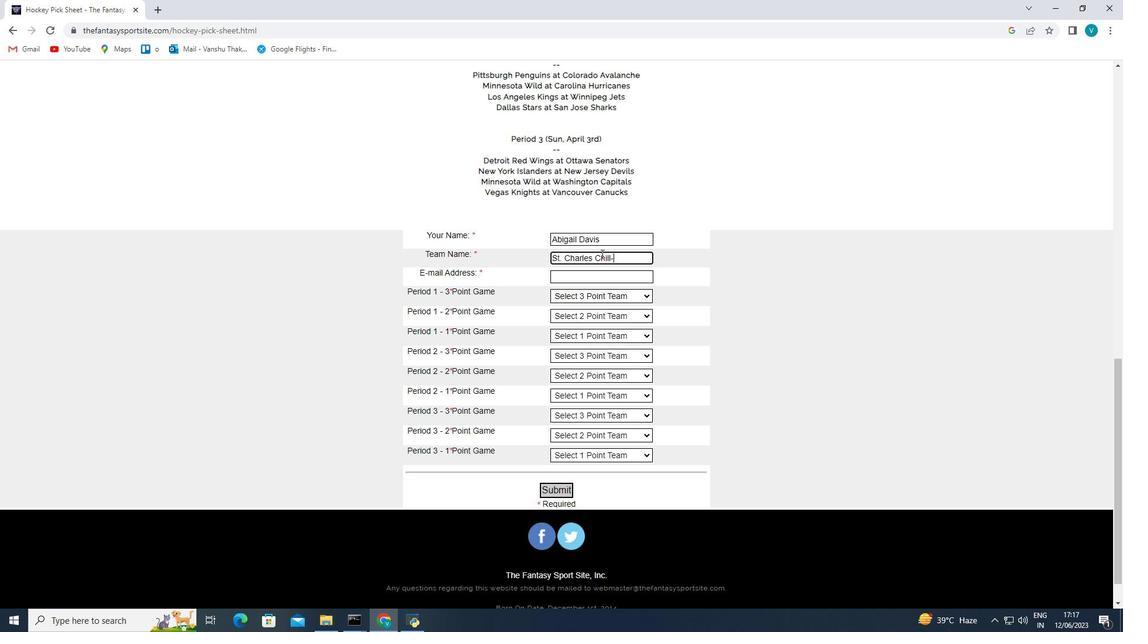 
Action: Mouse moved to (594, 272)
Screenshot: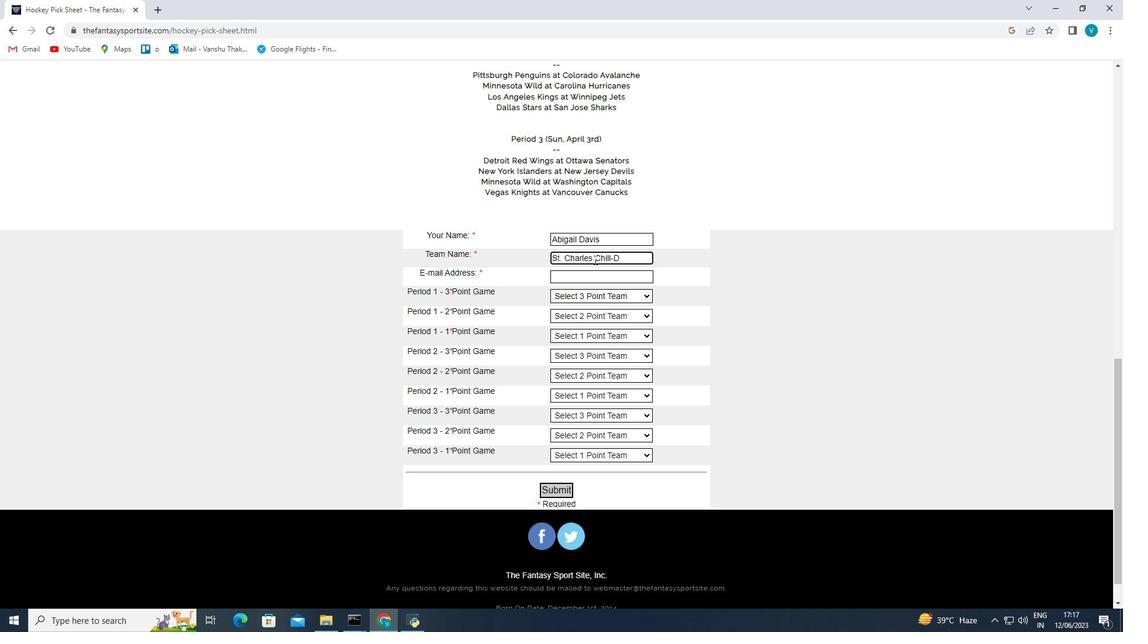 
Action: Mouse pressed left at (594, 272)
Screenshot: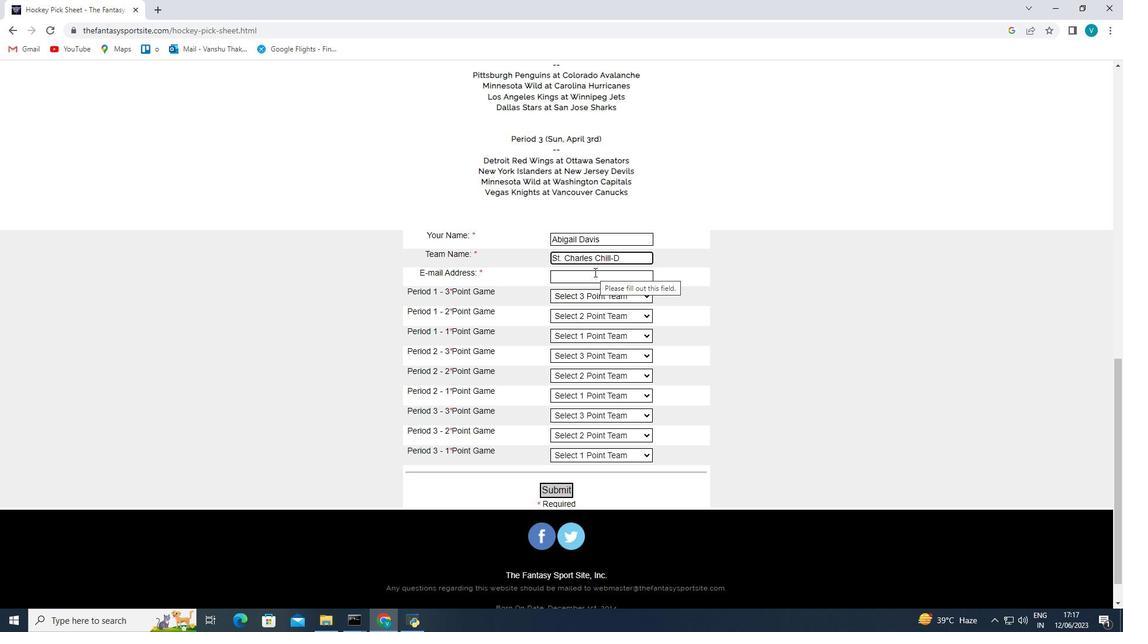 
Action: Key pressed softag
Screenshot: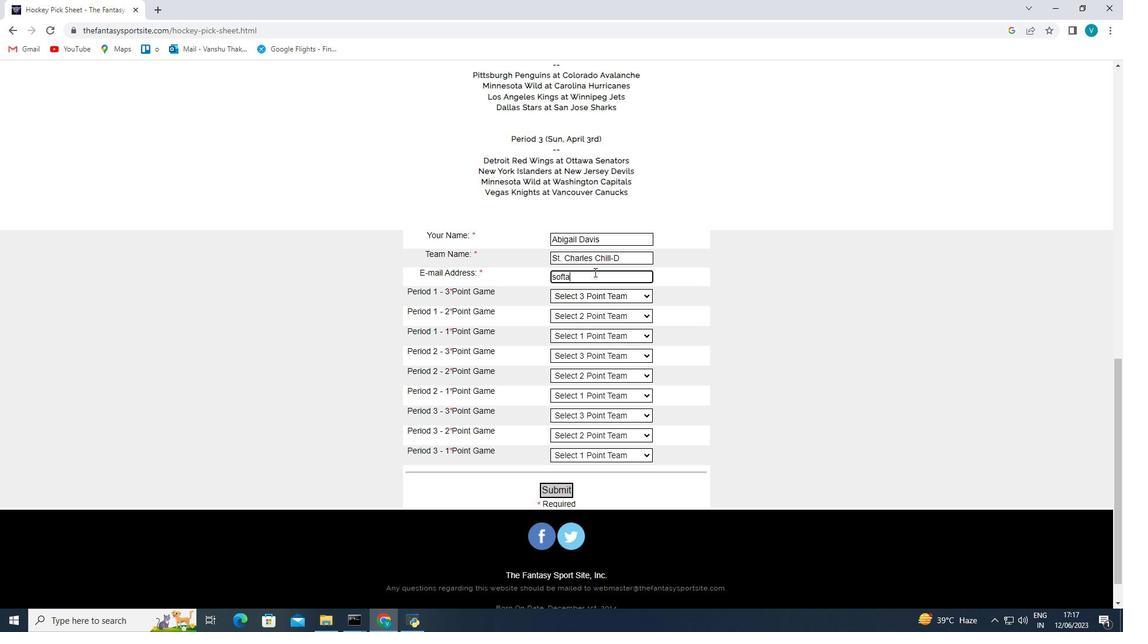 
Action: Mouse moved to (594, 272)
Screenshot: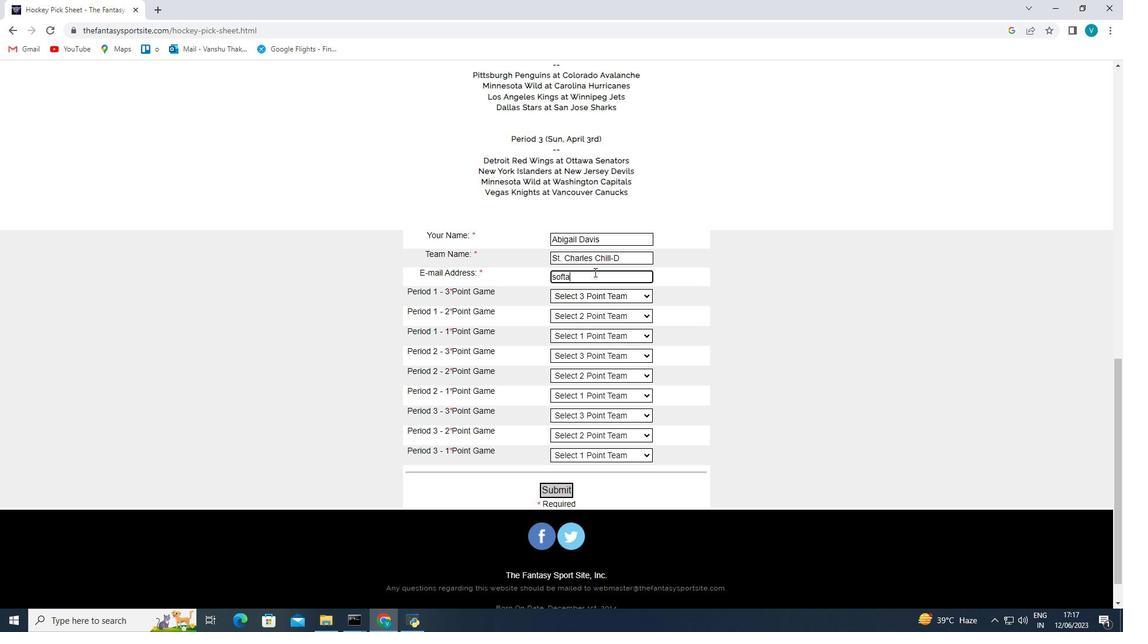 
Action: Key pressed e.4<Key.shift><Key.shift>@sof
Screenshot: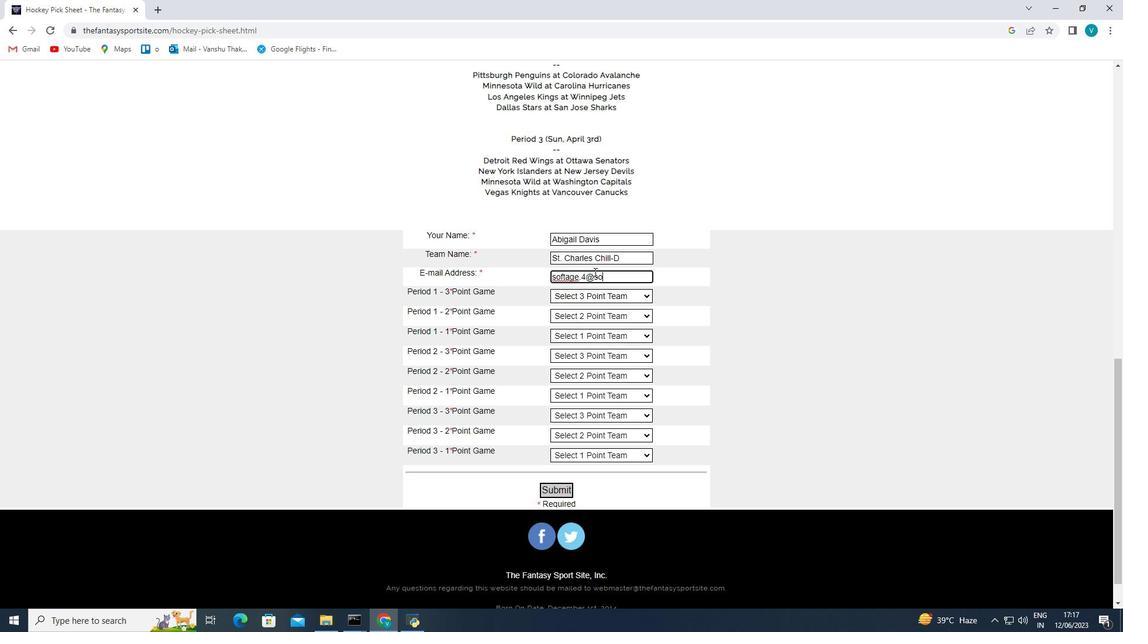 
Action: Mouse moved to (594, 272)
Screenshot: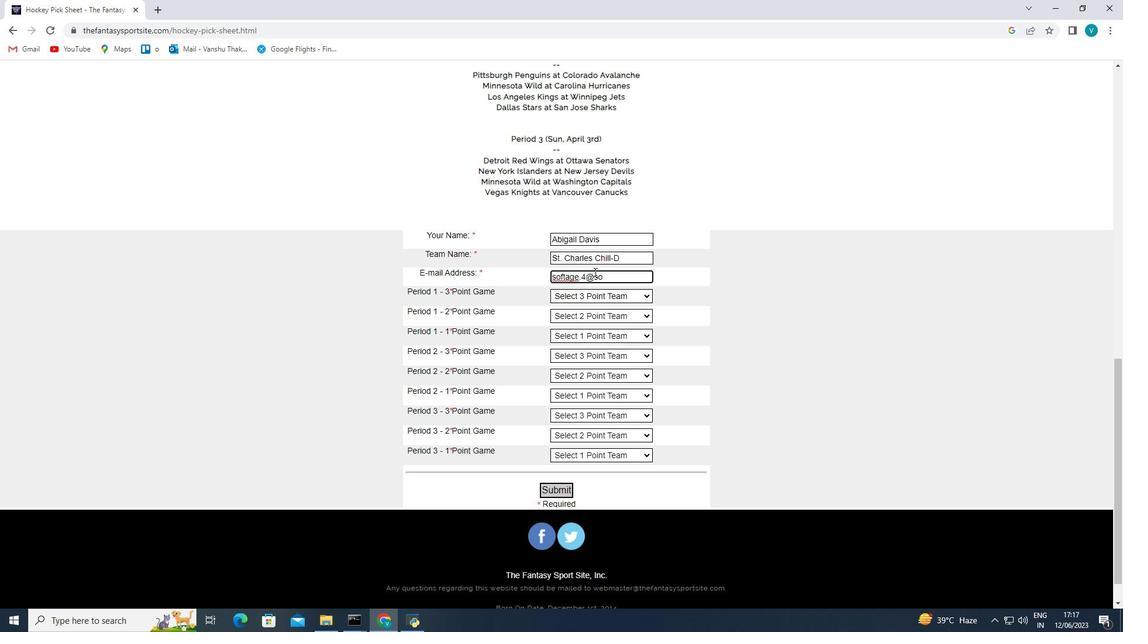 
Action: Key pressed tage.net
Screenshot: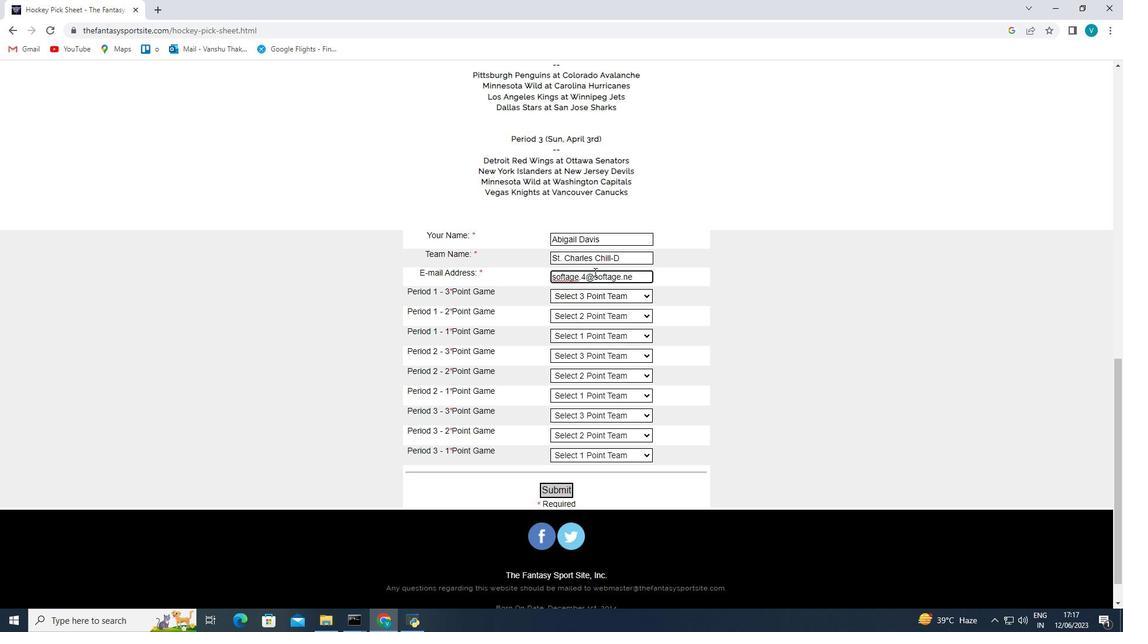 
Action: Mouse moved to (597, 290)
Screenshot: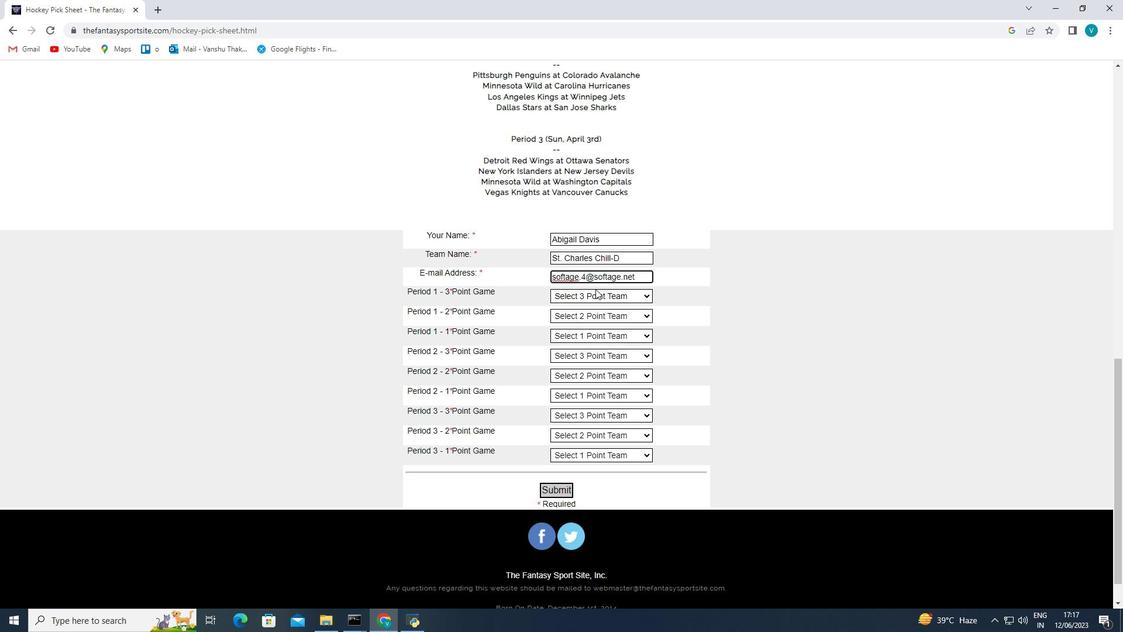 
Action: Mouse pressed left at (597, 290)
Screenshot: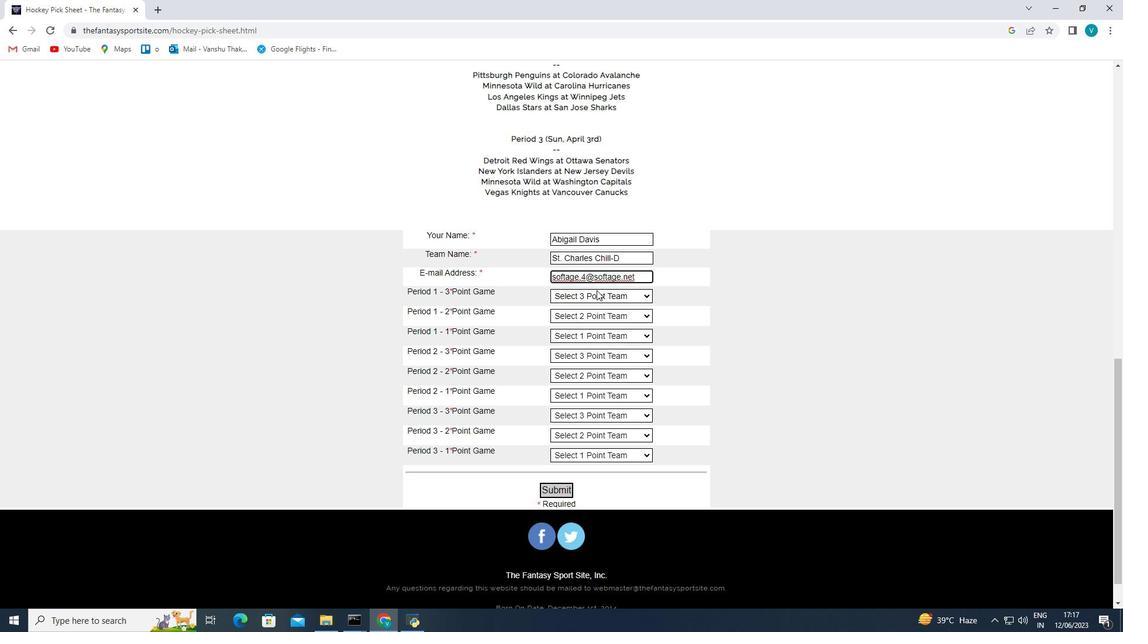
Action: Mouse moved to (587, 455)
Screenshot: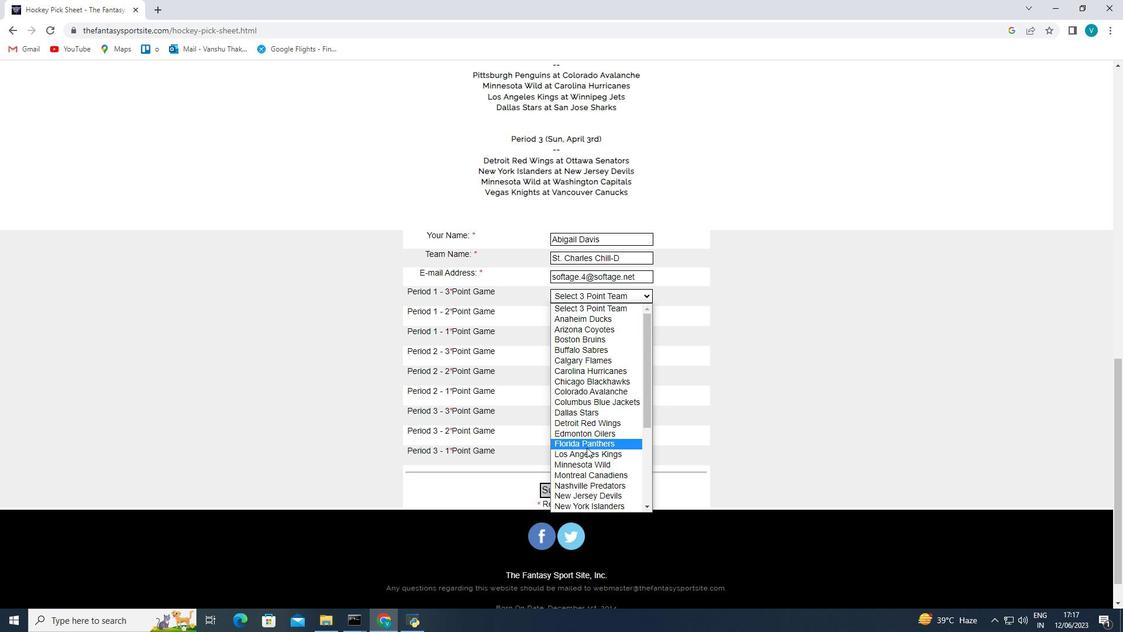 
Action: Mouse pressed left at (587, 455)
Screenshot: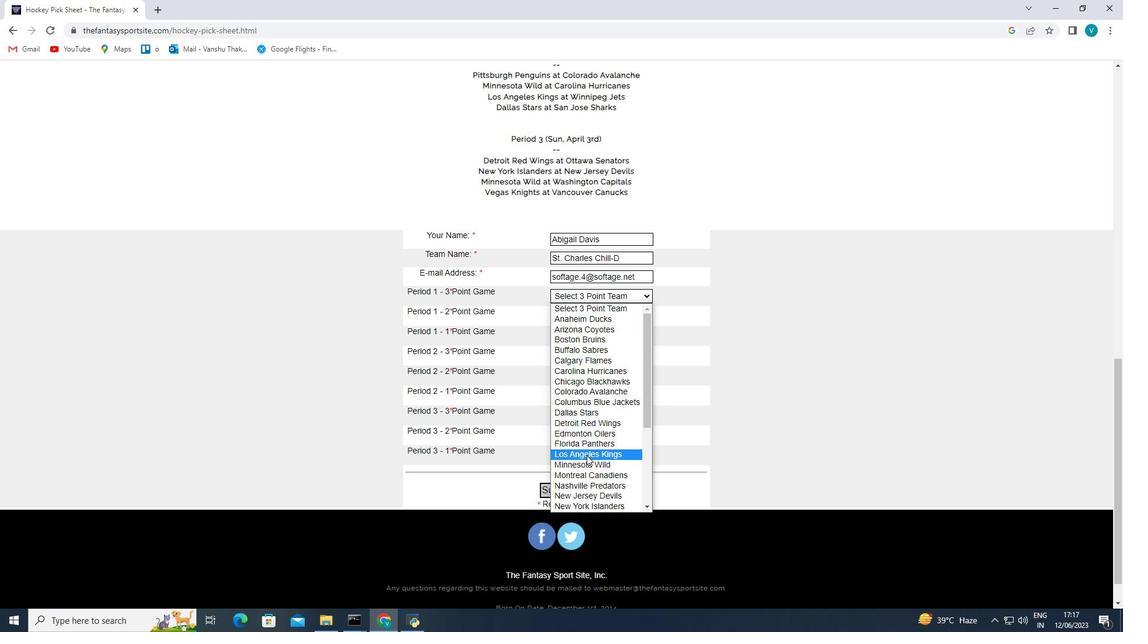
Action: Mouse moved to (601, 315)
Screenshot: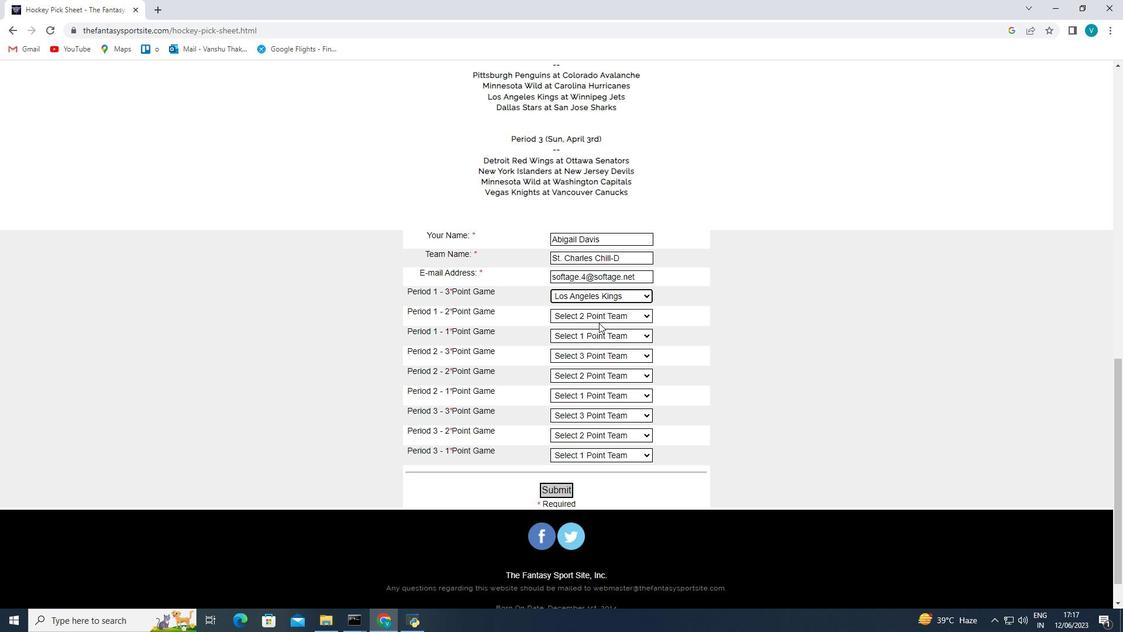 
Action: Mouse pressed left at (601, 315)
Screenshot: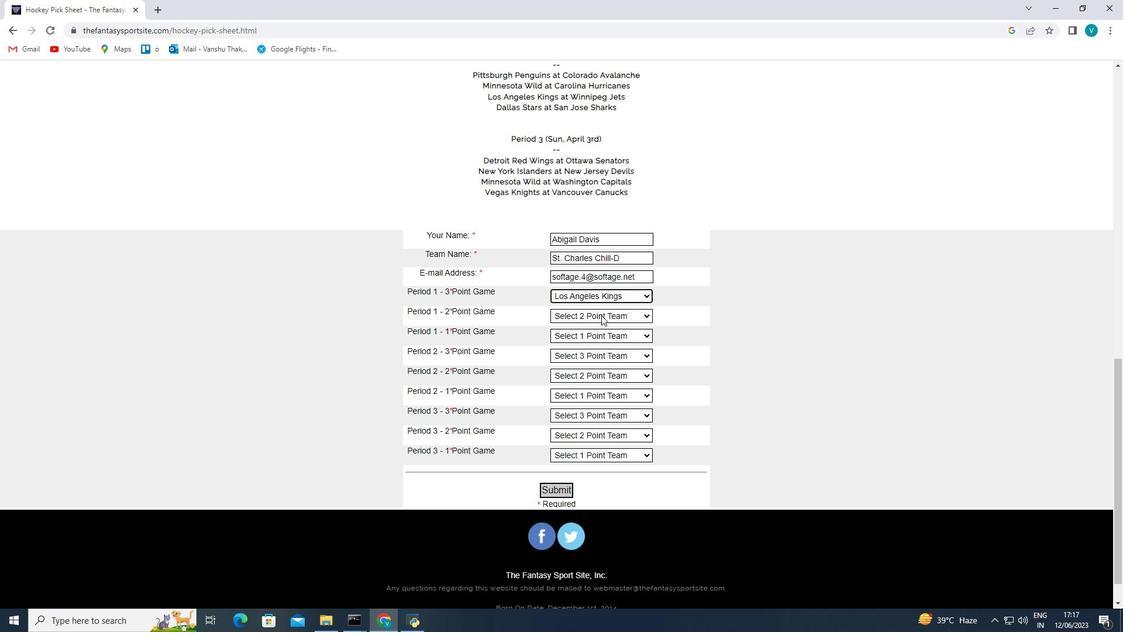 
Action: Mouse moved to (597, 451)
Screenshot: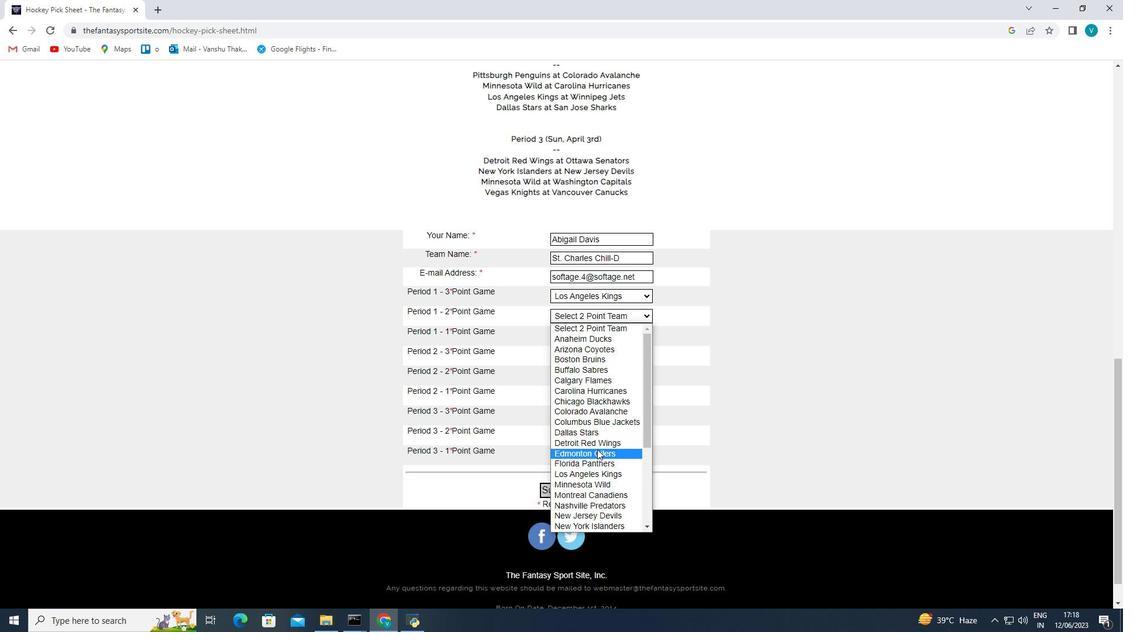 
Action: Mouse pressed left at (597, 451)
Screenshot: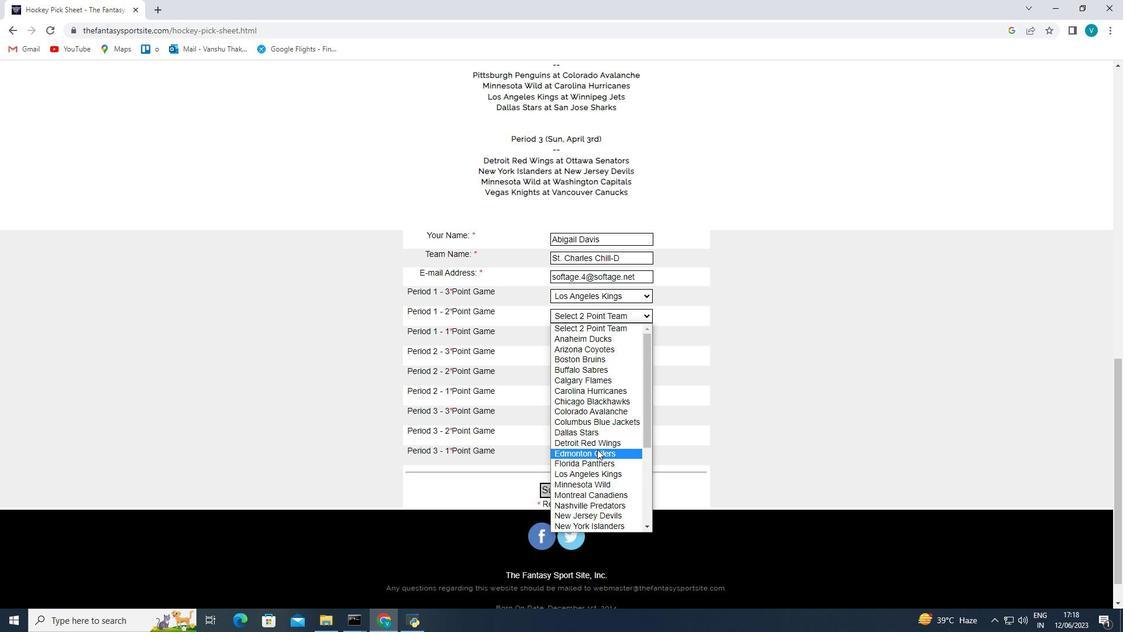 
Action: Mouse moved to (611, 338)
Screenshot: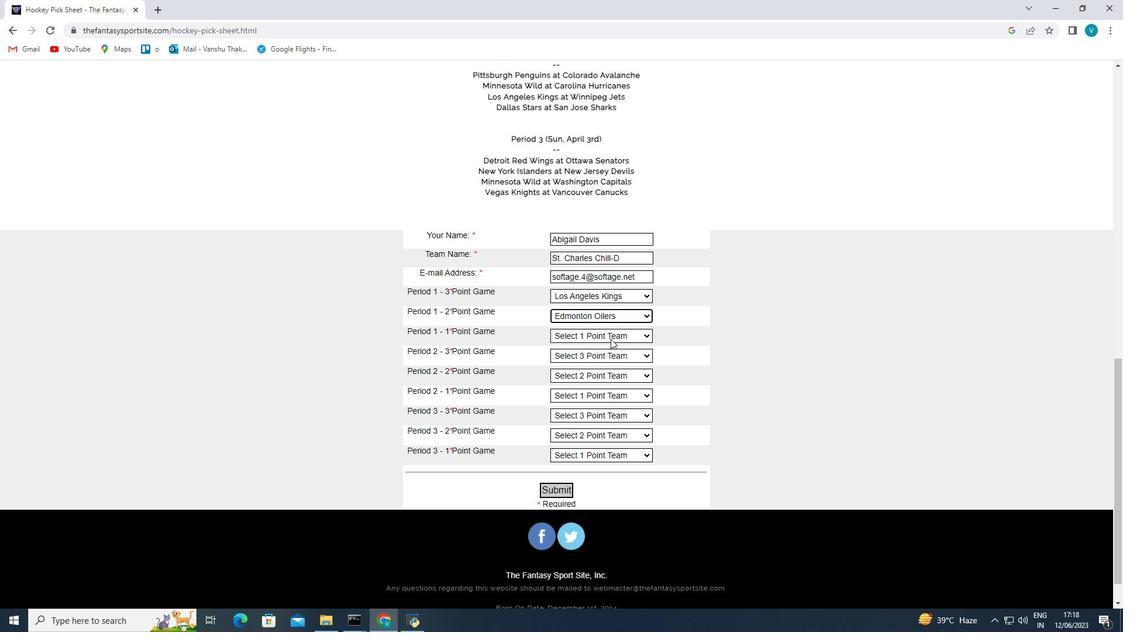 
Action: Mouse pressed left at (611, 338)
Screenshot: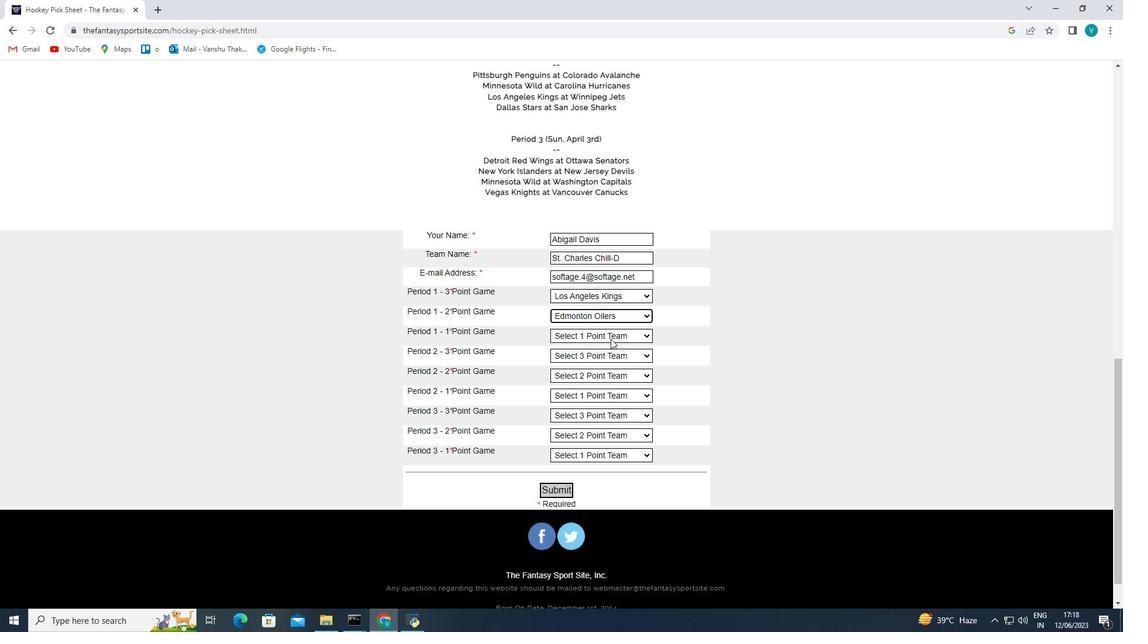 
Action: Mouse moved to (604, 459)
Screenshot: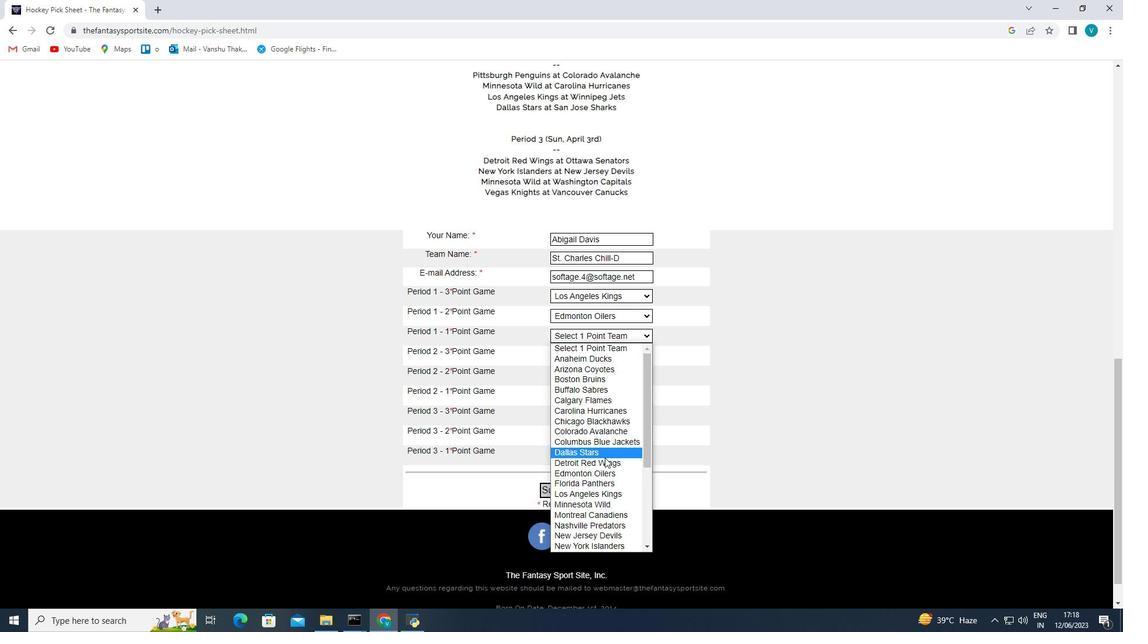 
Action: Mouse pressed left at (604, 459)
Screenshot: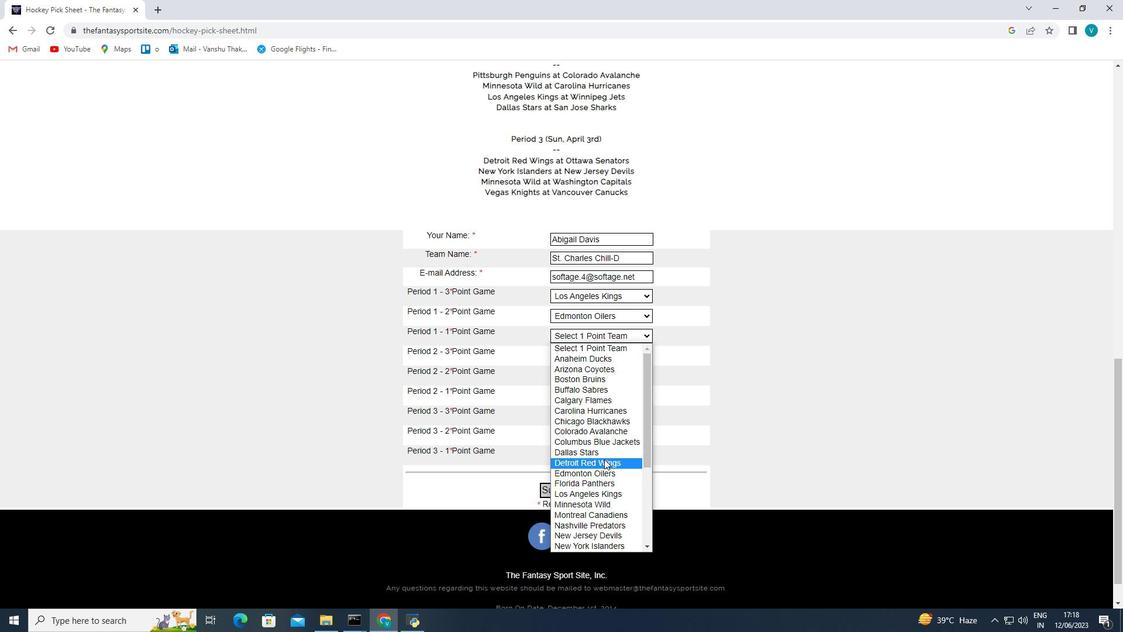 
Action: Mouse moved to (613, 350)
Screenshot: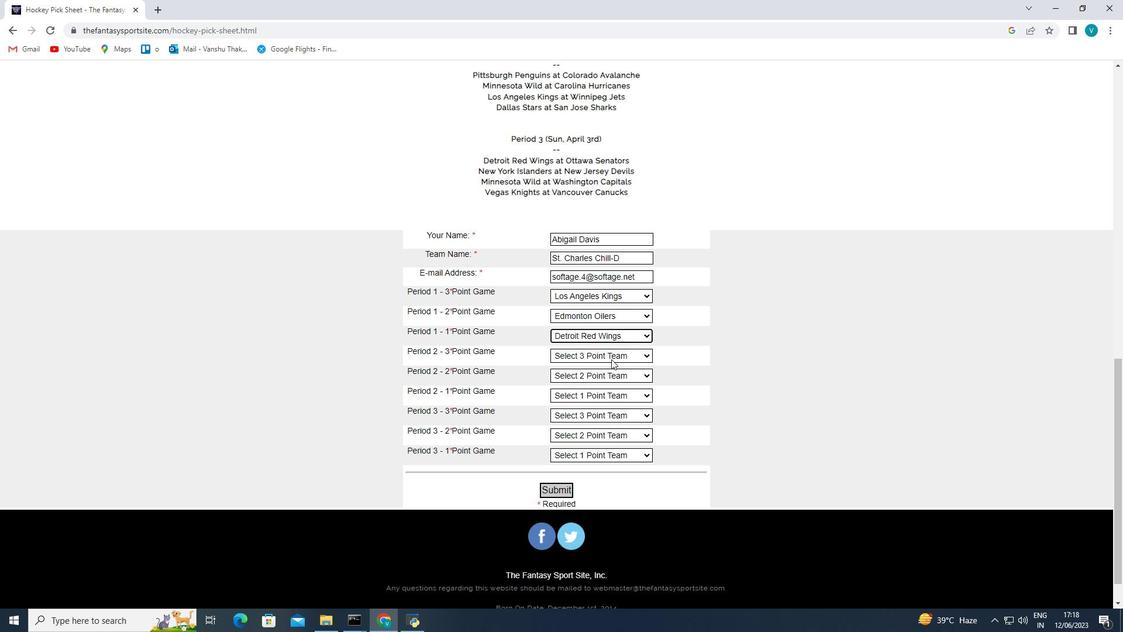 
Action: Mouse pressed left at (613, 350)
Screenshot: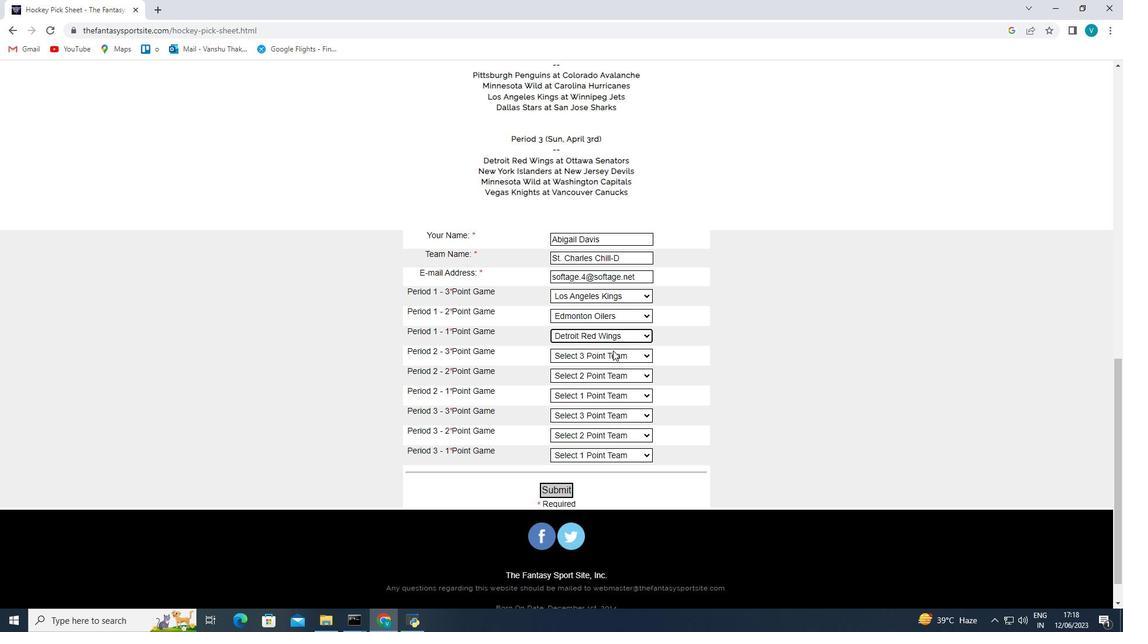 
Action: Mouse moved to (602, 468)
Screenshot: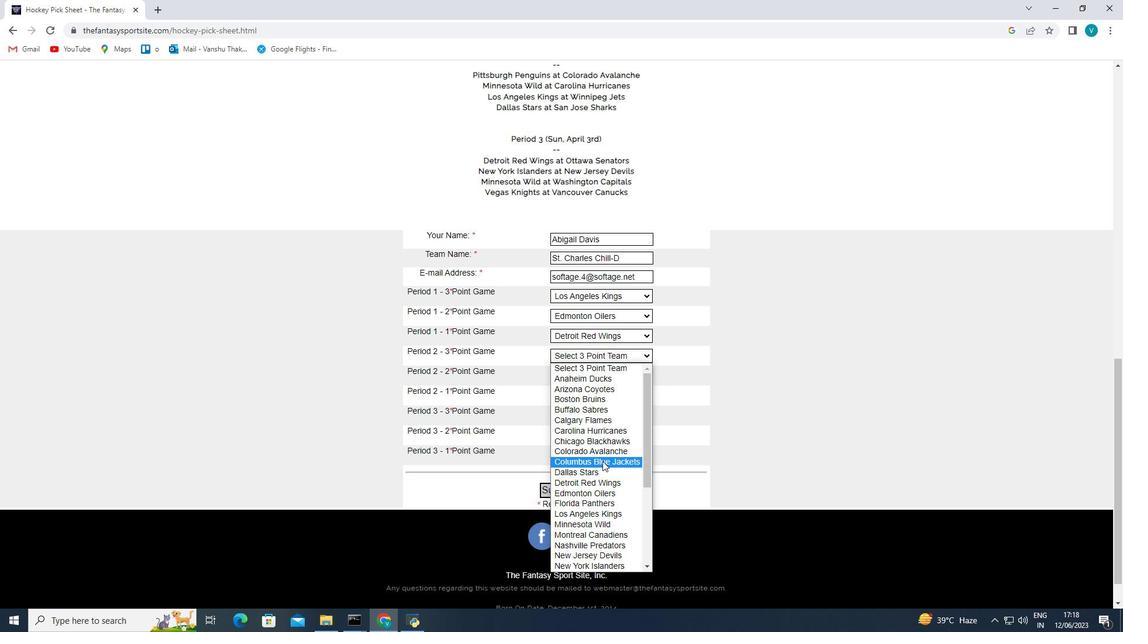 
Action: Mouse pressed left at (602, 468)
Screenshot: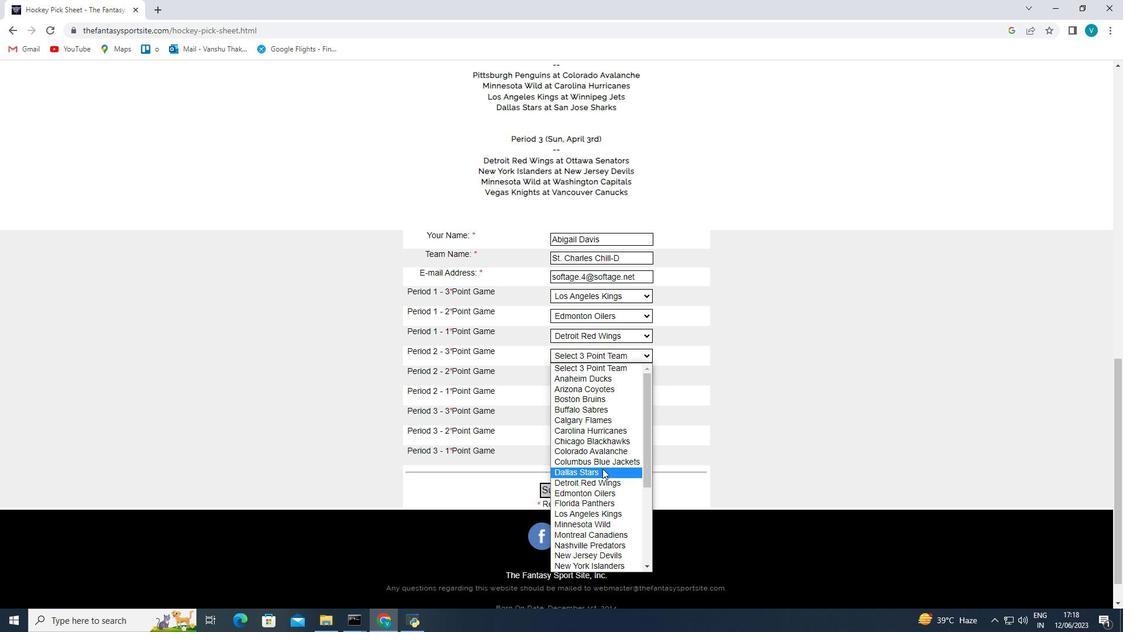 
Action: Mouse moved to (612, 375)
Screenshot: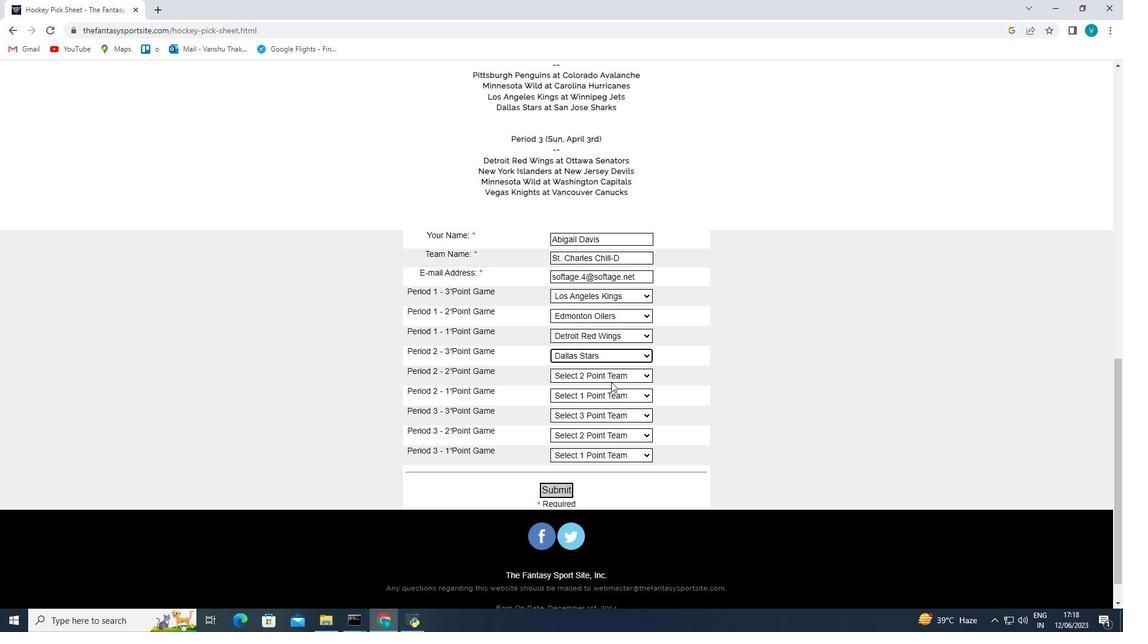 
Action: Mouse pressed left at (612, 375)
Screenshot: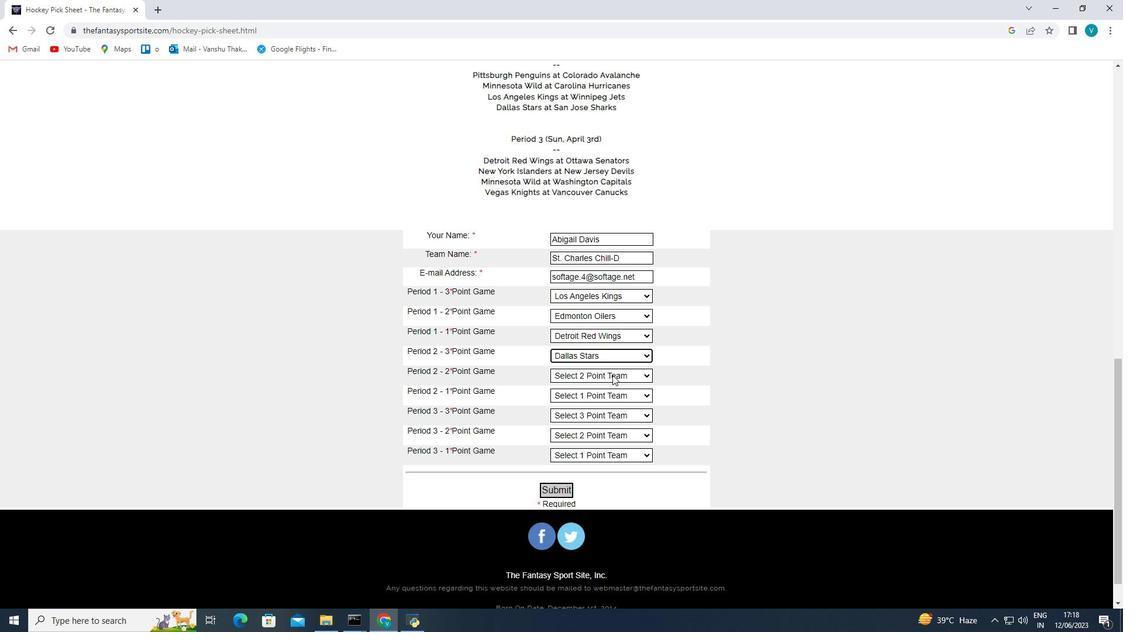 
Action: Mouse moved to (601, 481)
Screenshot: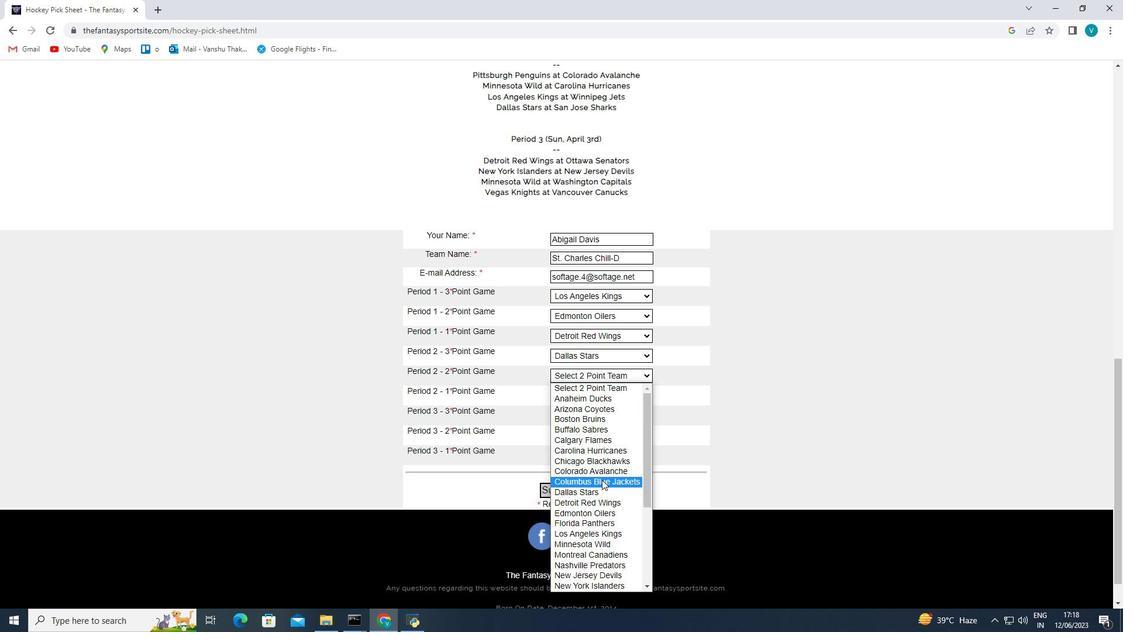 
Action: Mouse pressed left at (601, 481)
Screenshot: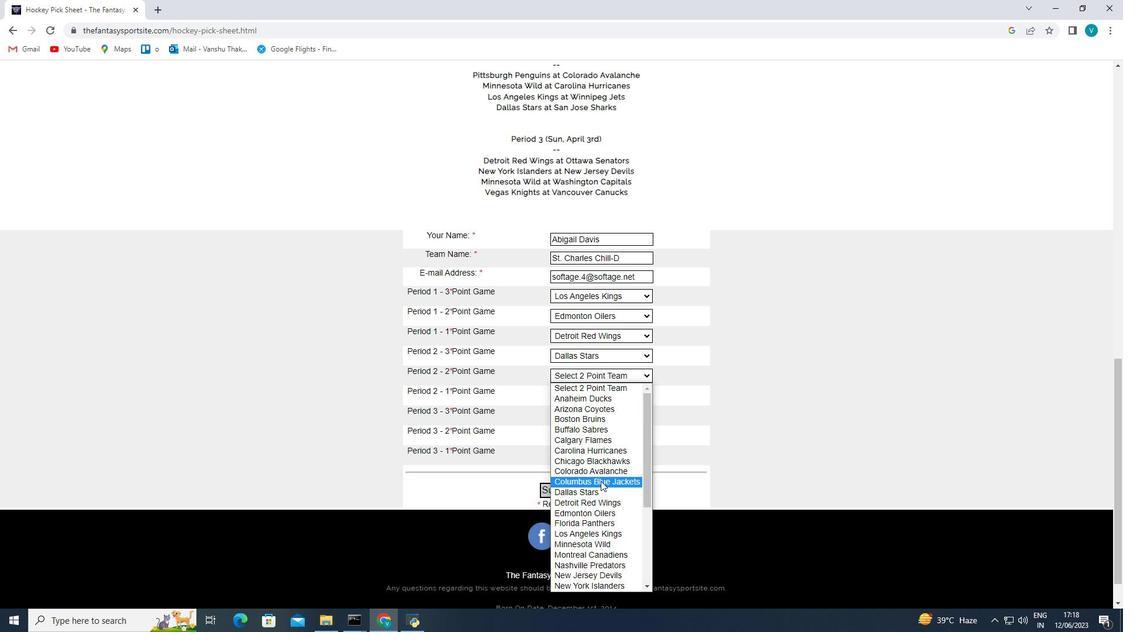 
Action: Mouse moved to (608, 395)
Screenshot: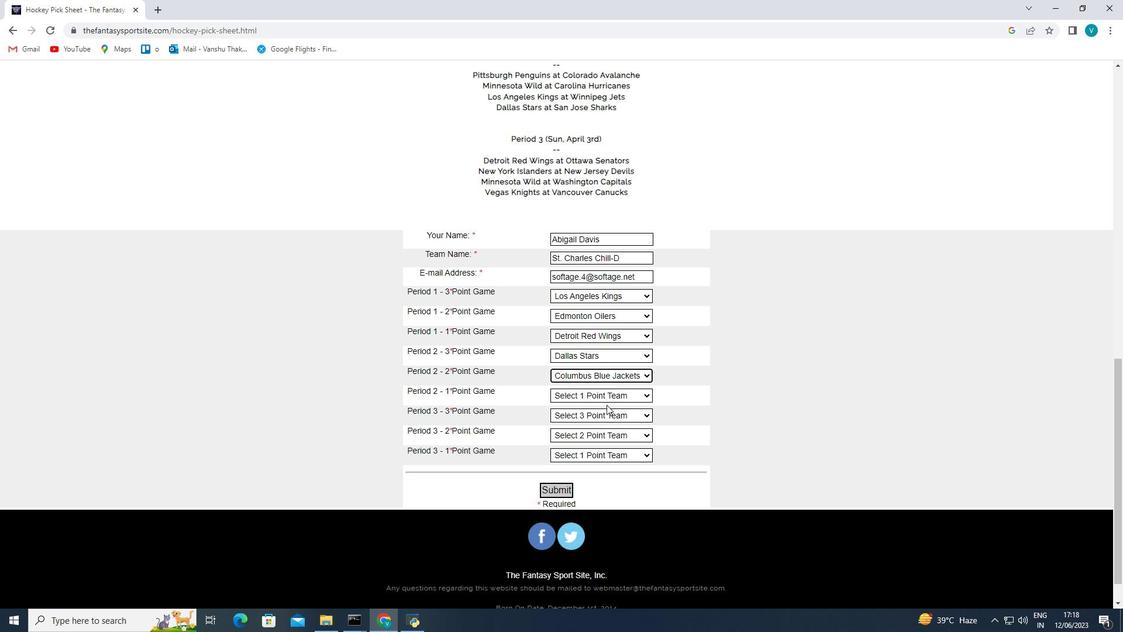 
Action: Mouse pressed left at (608, 395)
Screenshot: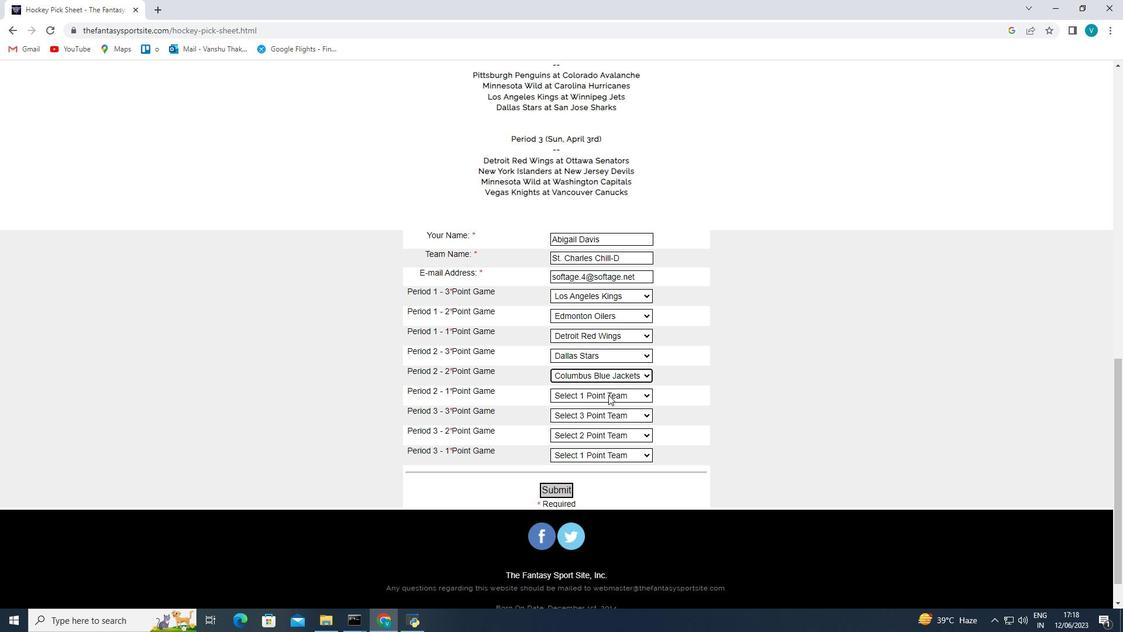 
Action: Mouse moved to (604, 271)
Screenshot: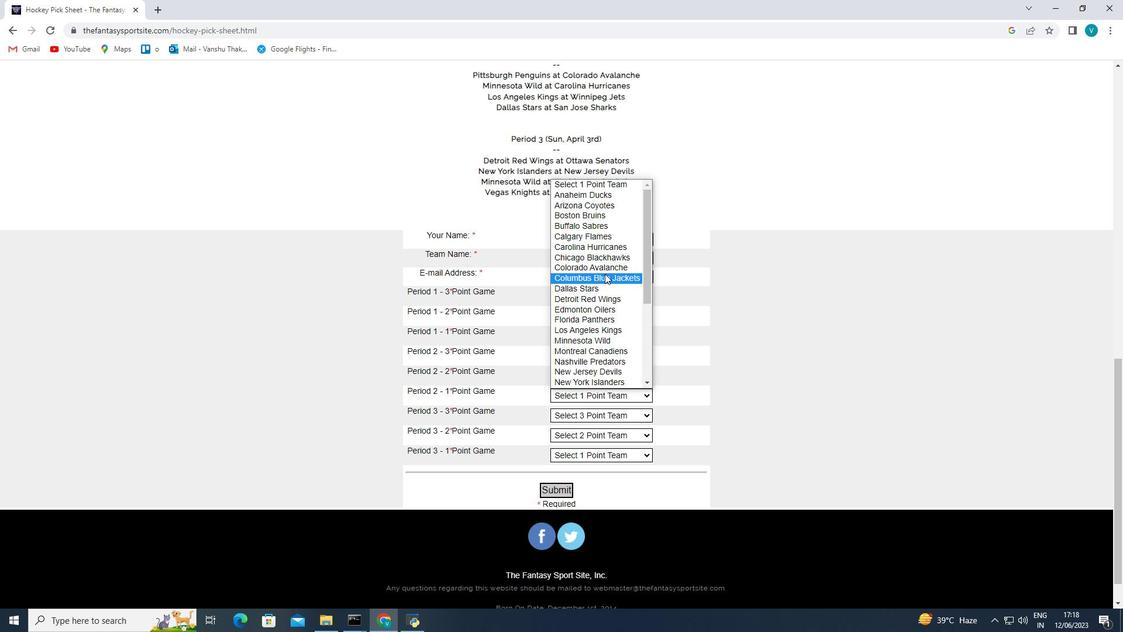 
Action: Mouse pressed left at (604, 271)
Screenshot: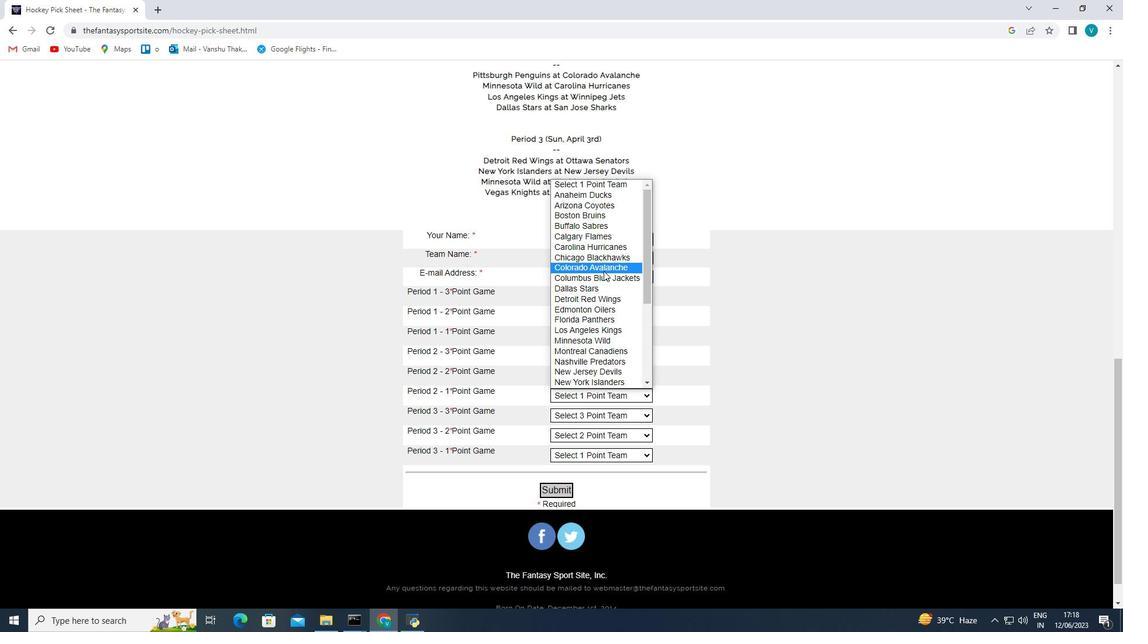 
Action: Mouse moved to (605, 410)
Screenshot: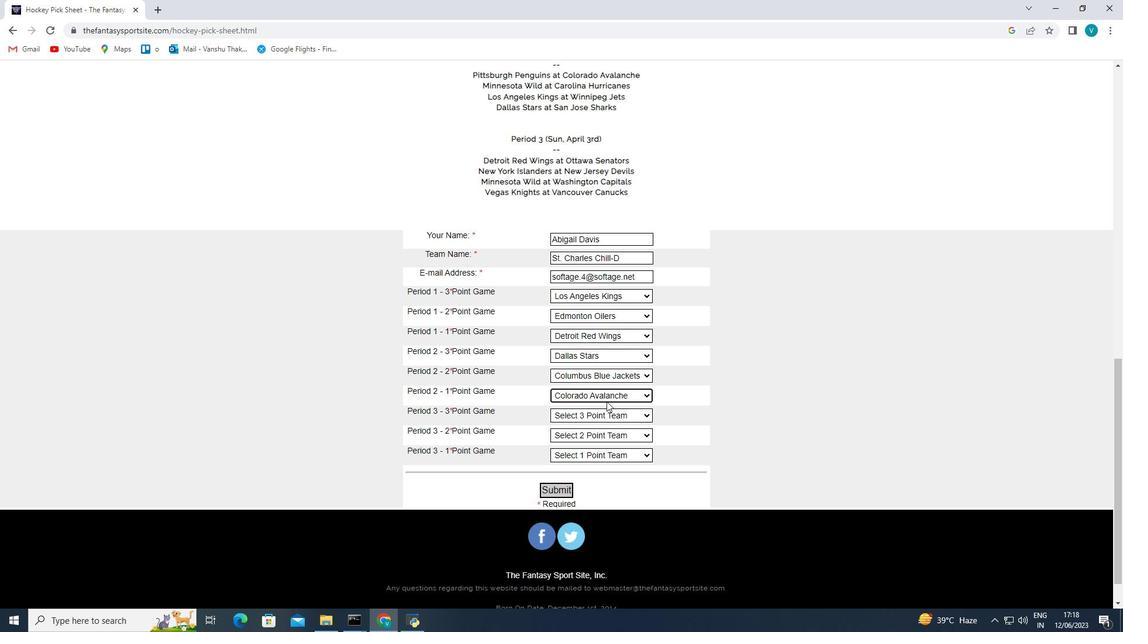 
Action: Mouse pressed left at (605, 410)
Screenshot: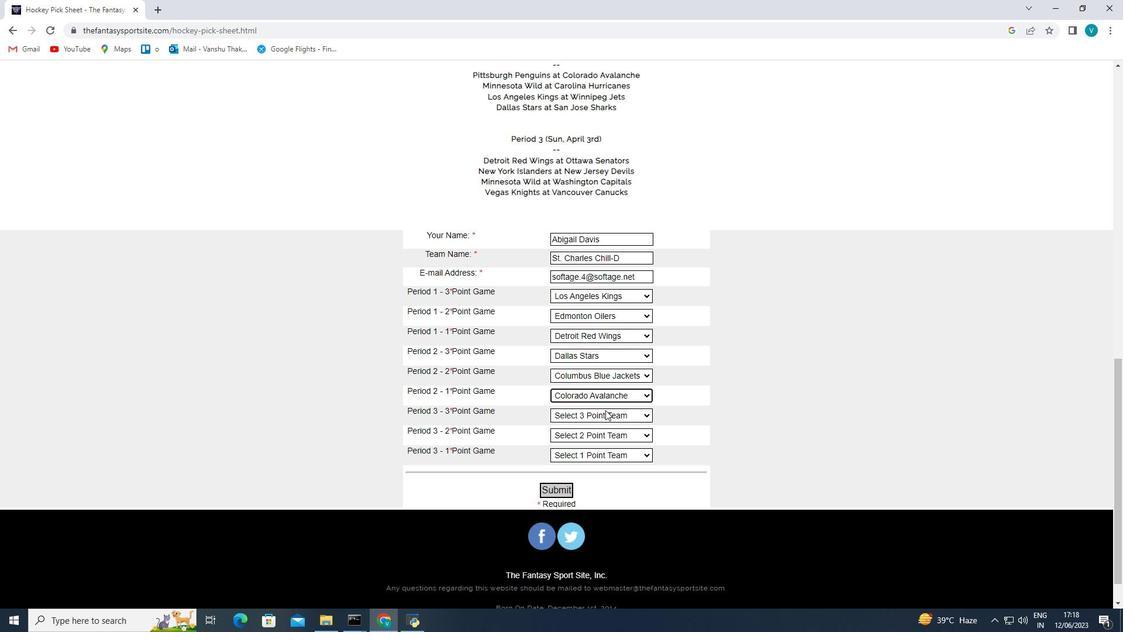 
Action: Mouse moved to (610, 259)
Screenshot: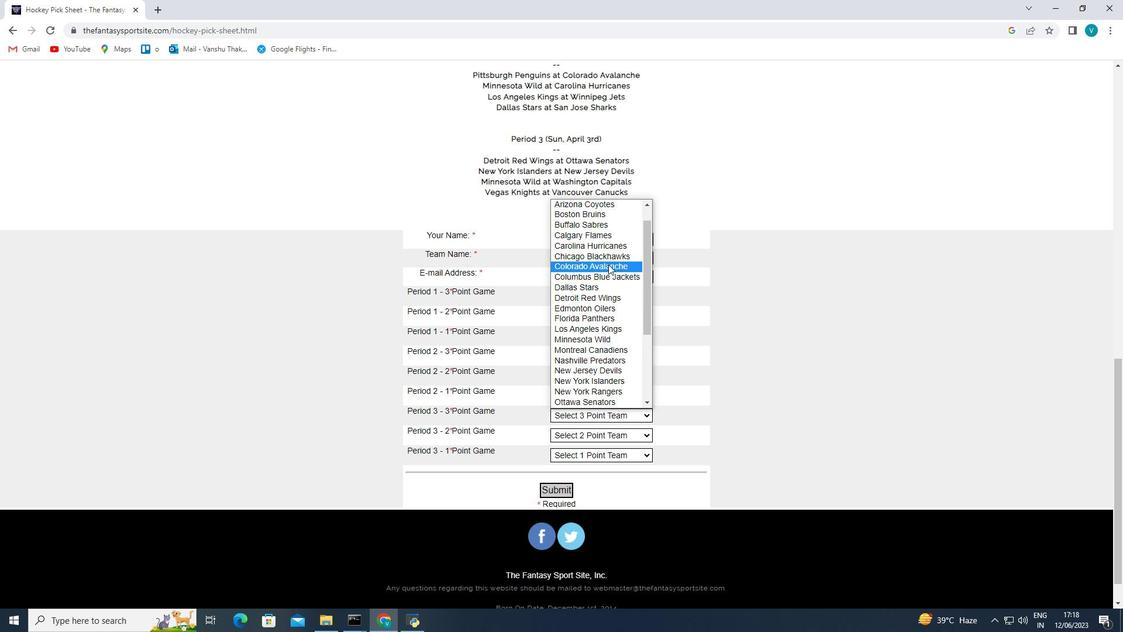 
Action: Mouse pressed left at (610, 259)
Screenshot: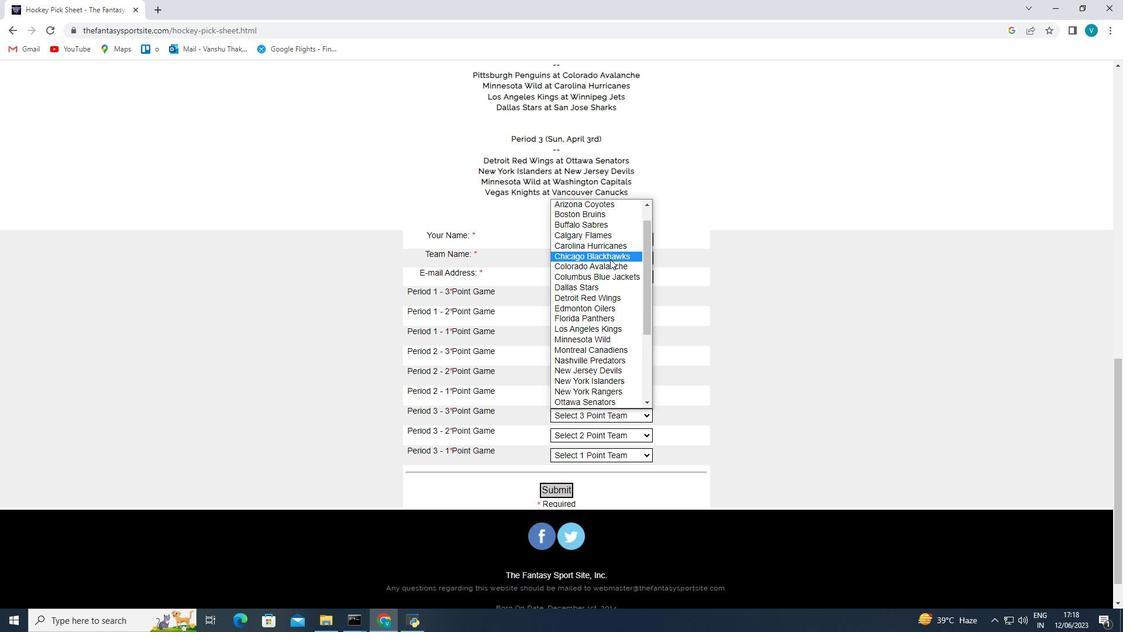 
Action: Mouse moved to (599, 431)
Screenshot: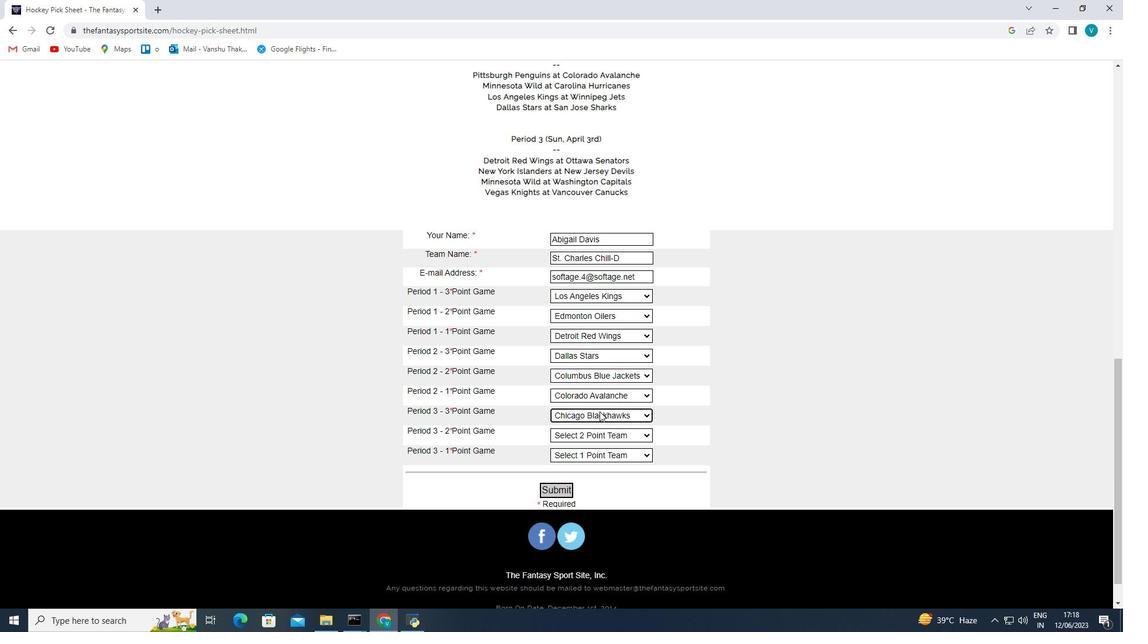 
Action: Mouse pressed left at (599, 431)
Screenshot: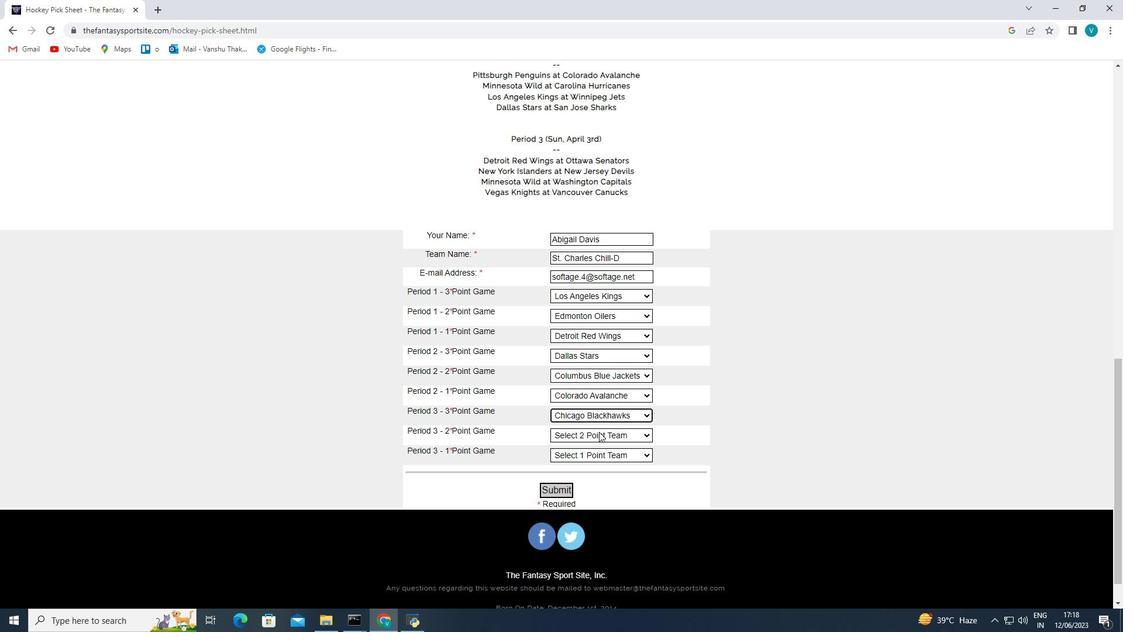 
Action: Mouse moved to (618, 265)
Screenshot: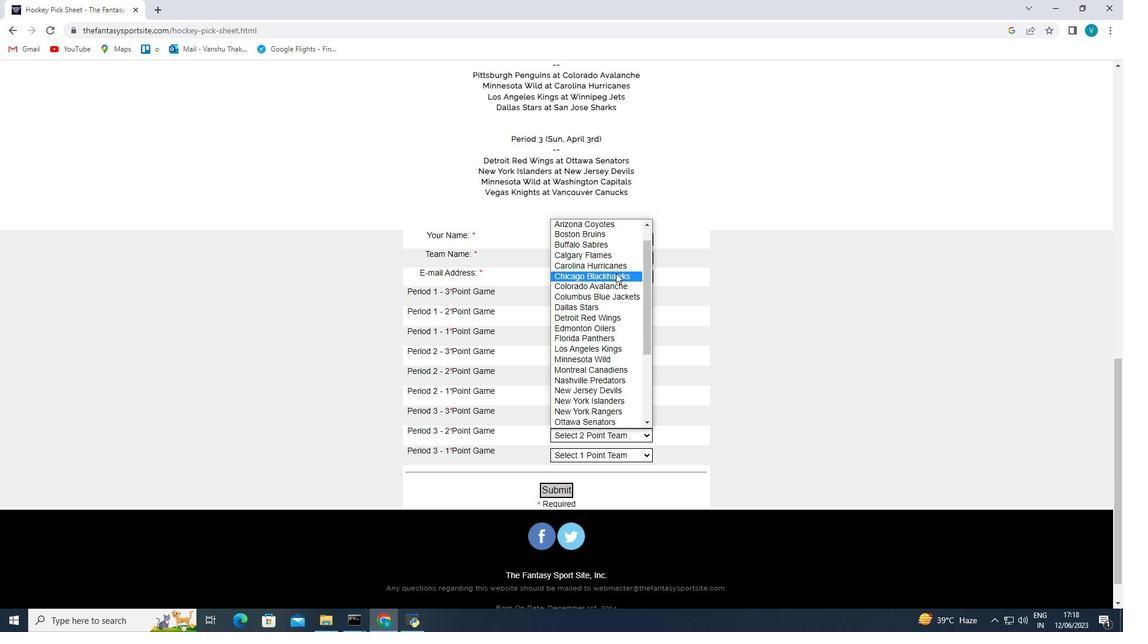 
Action: Mouse pressed left at (618, 265)
Screenshot: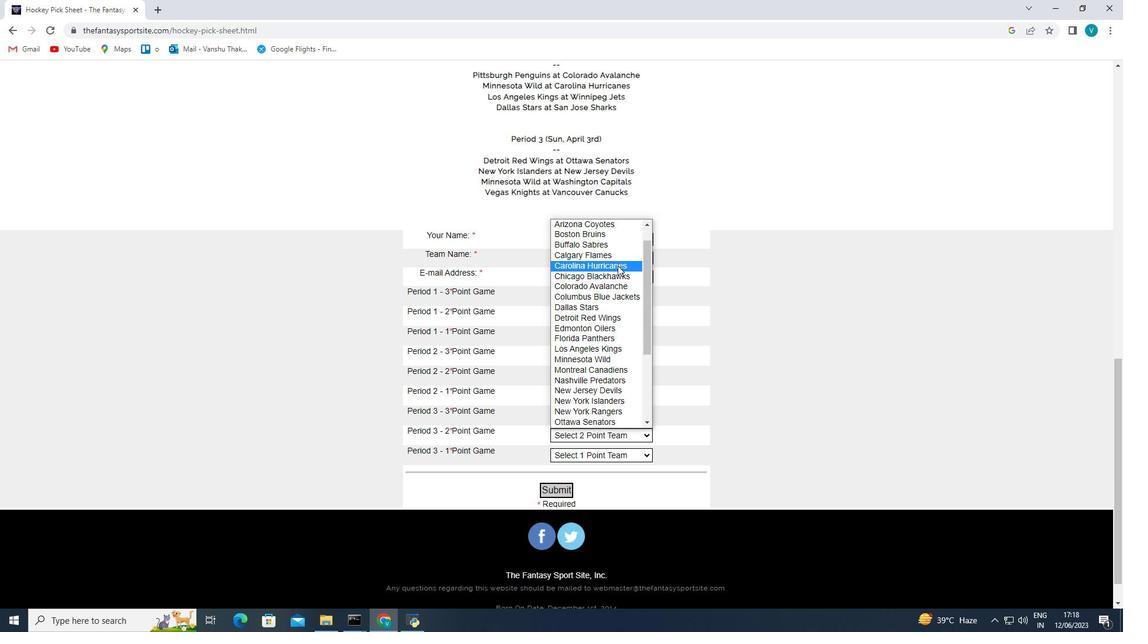 
Action: Mouse moved to (618, 448)
Screenshot: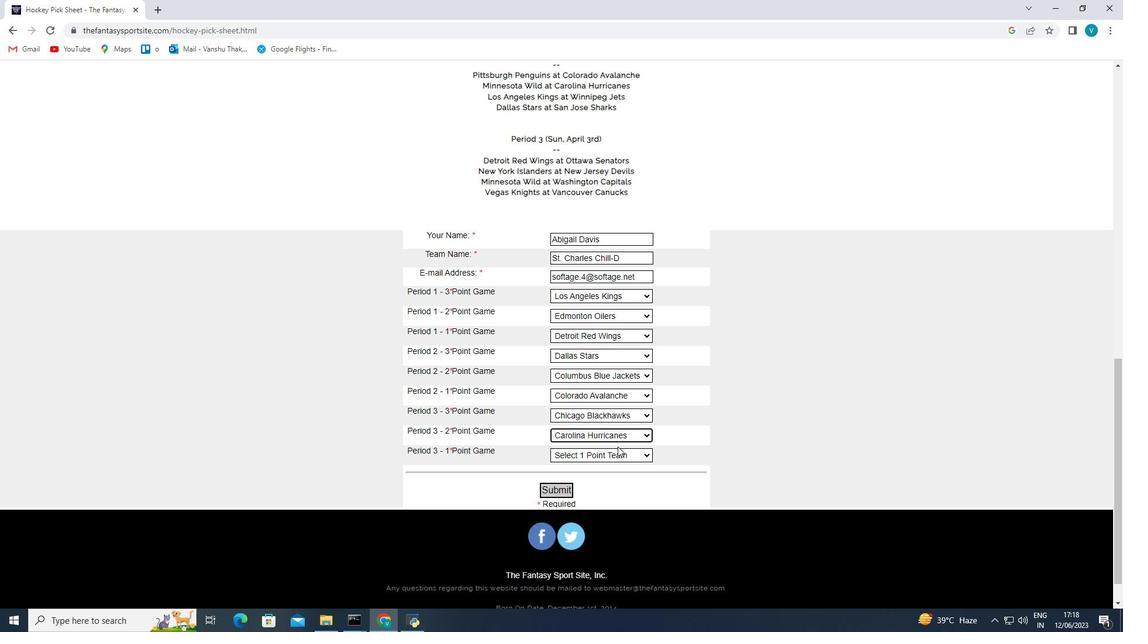 
Action: Mouse pressed left at (618, 448)
Screenshot: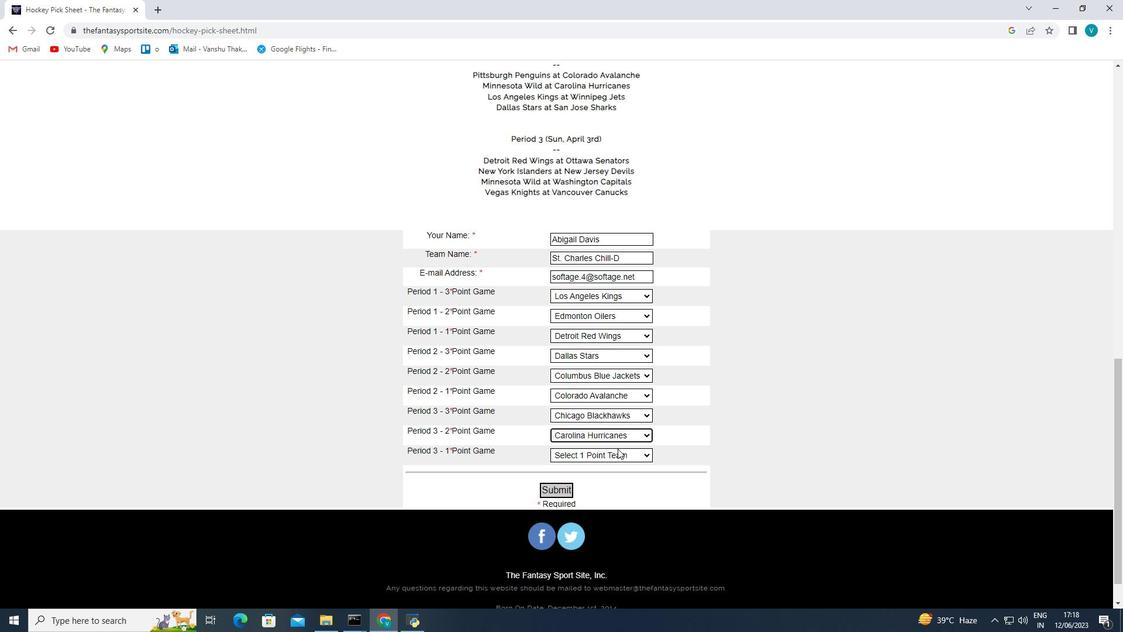 
Action: Mouse moved to (618, 276)
Screenshot: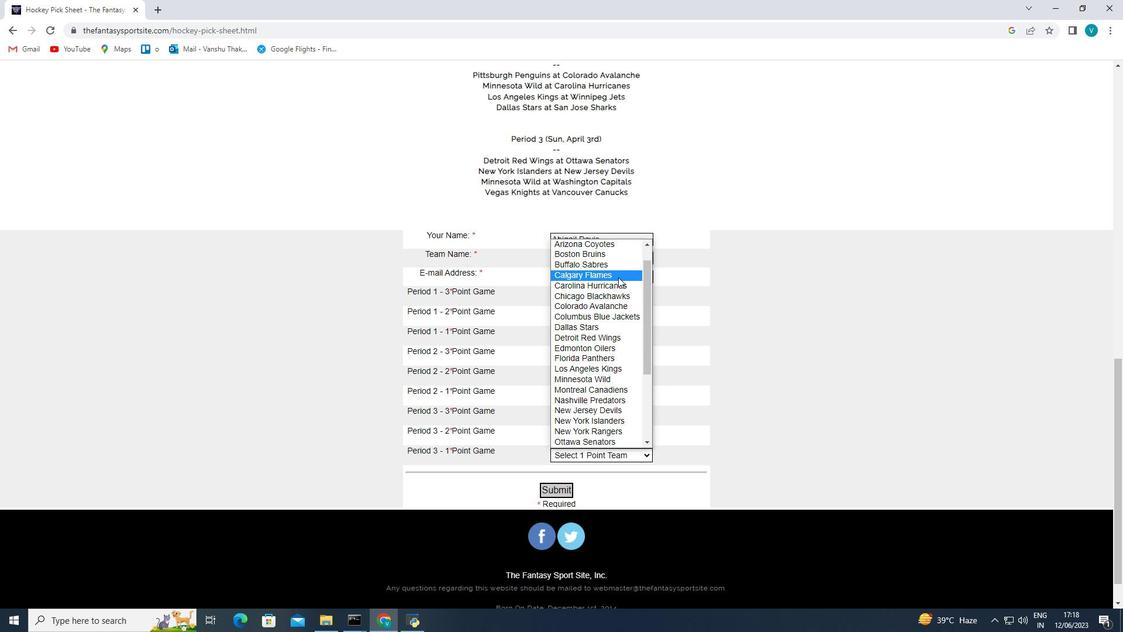 
Action: Mouse pressed left at (618, 276)
Screenshot: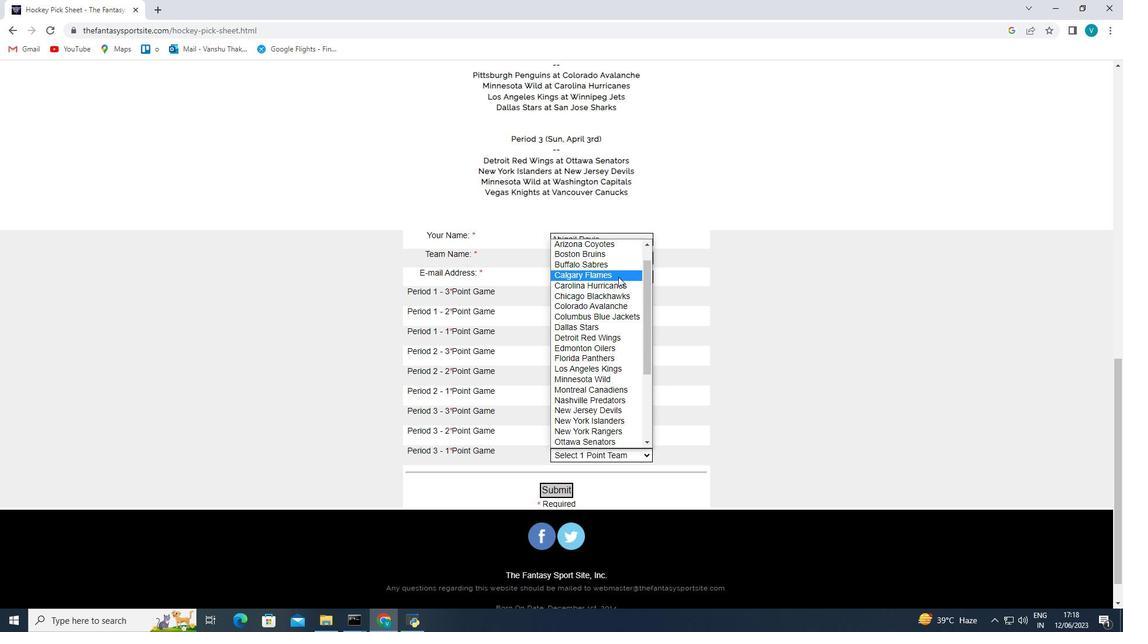 
Action: Mouse moved to (563, 492)
Screenshot: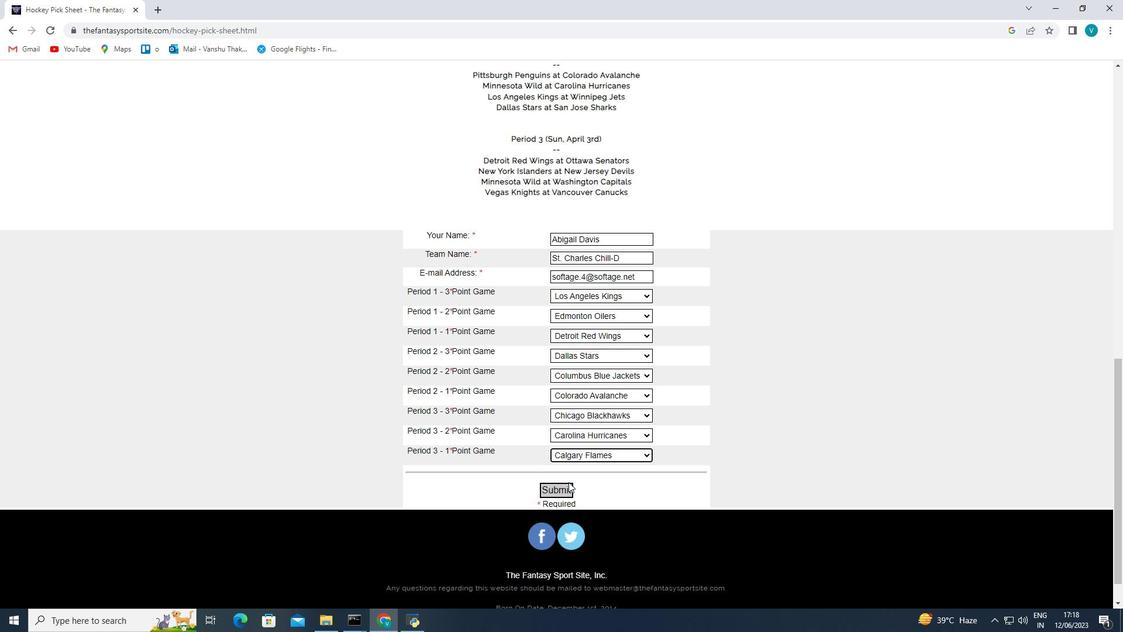 
Action: Mouse pressed left at (563, 492)
Screenshot: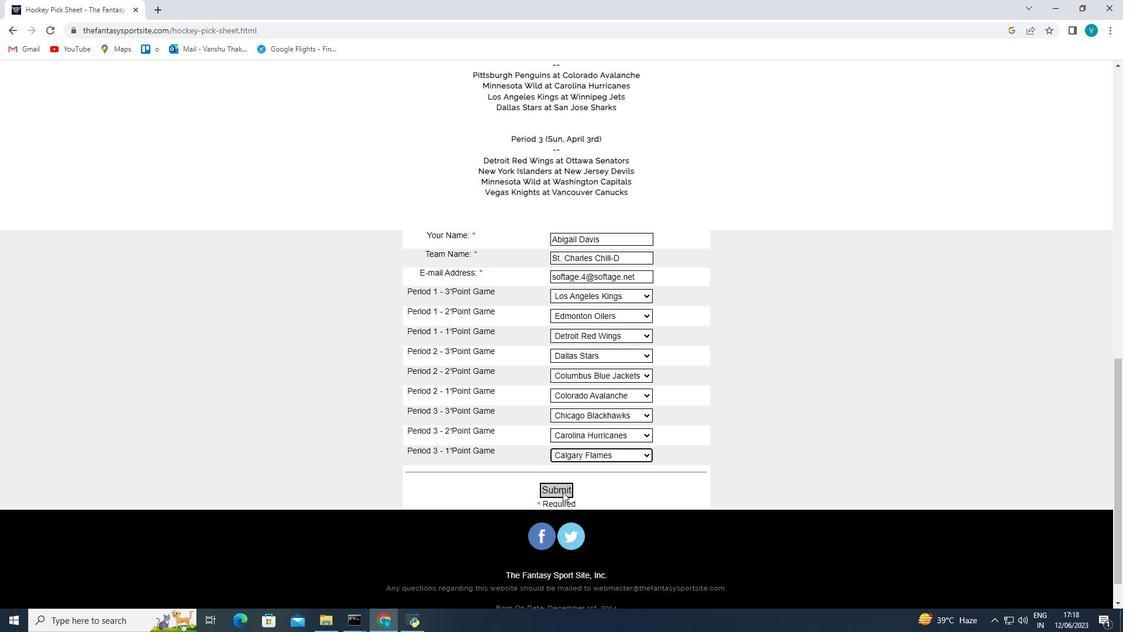 
